 Task: Create a scrum project BellRise. Add to scrum project BellRise a team member softage.1@softage.net and assign as Project Lead. Add to scrum project BellRise a team member softage.2@softage.net
Action: Mouse moved to (225, 67)
Screenshot: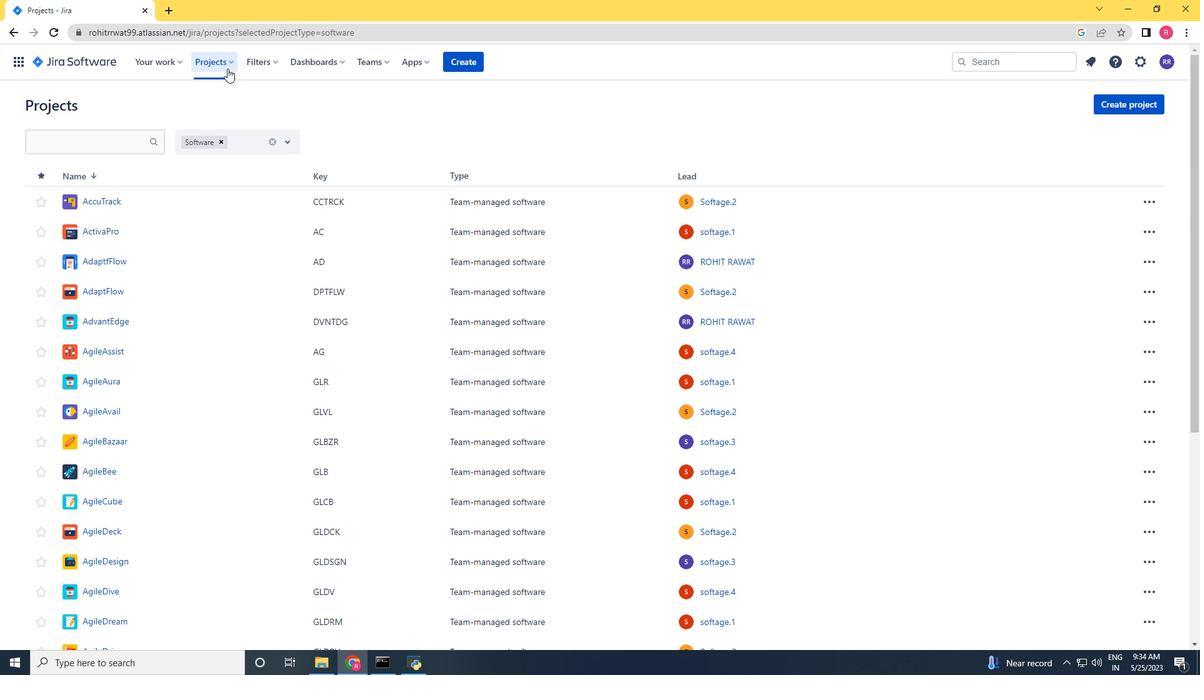 
Action: Mouse pressed left at (225, 67)
Screenshot: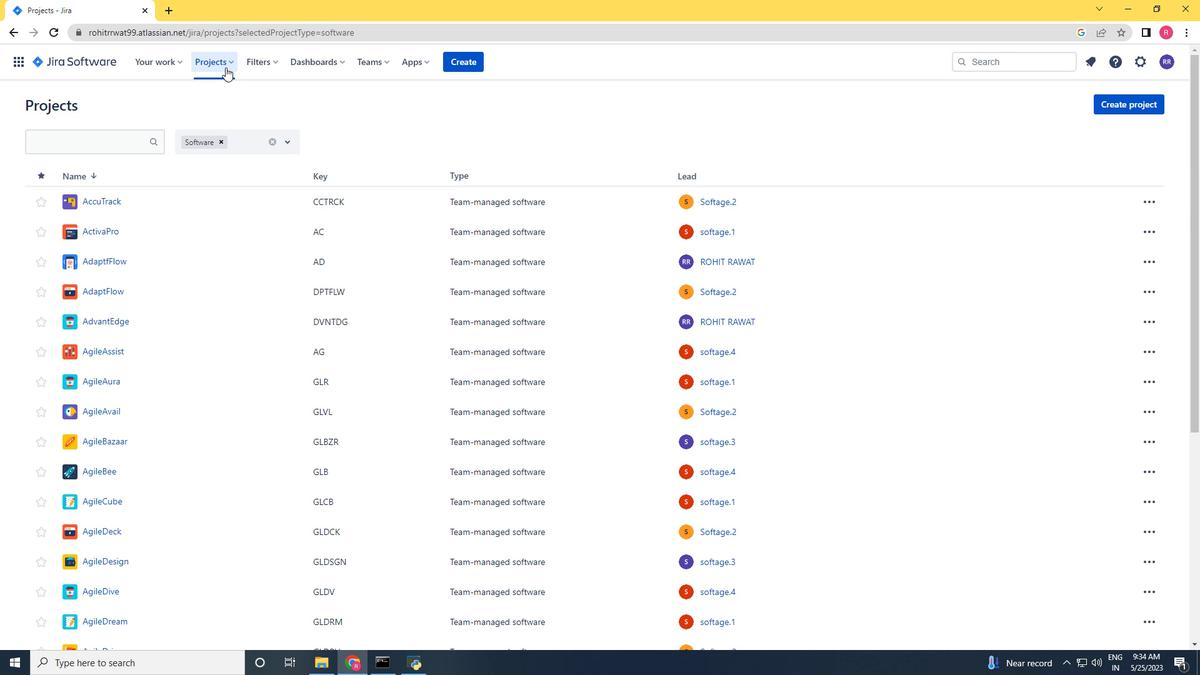 
Action: Mouse moved to (265, 326)
Screenshot: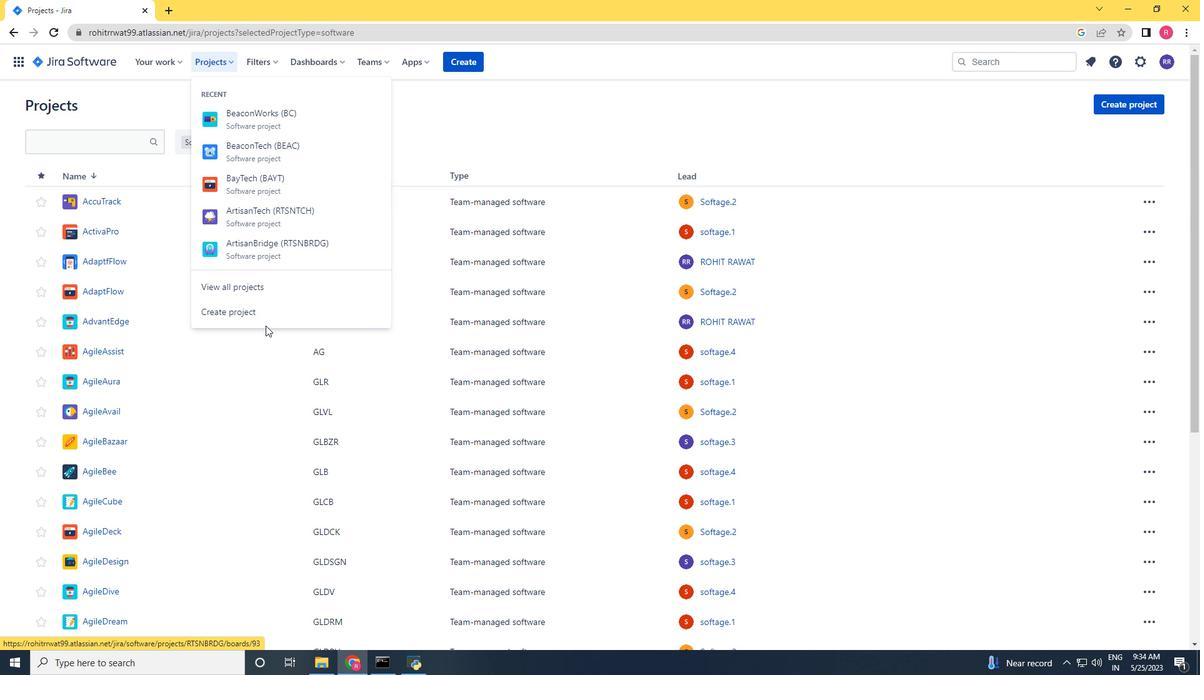 
Action: Mouse pressed left at (265, 326)
Screenshot: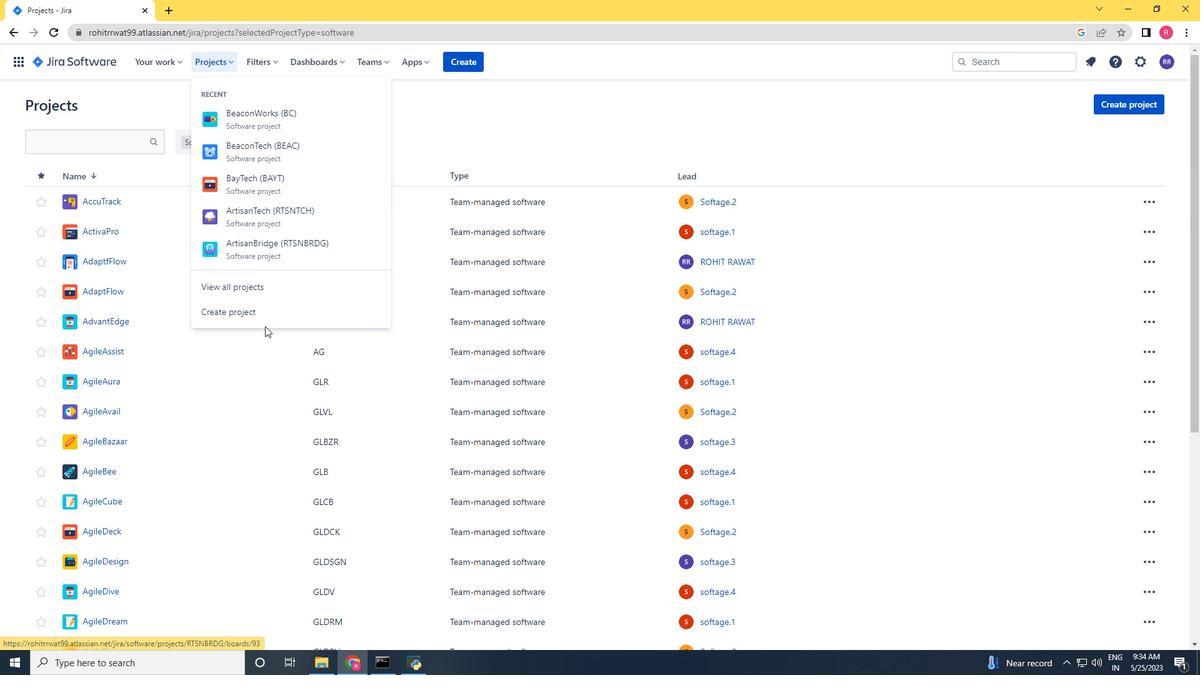 
Action: Mouse moved to (262, 317)
Screenshot: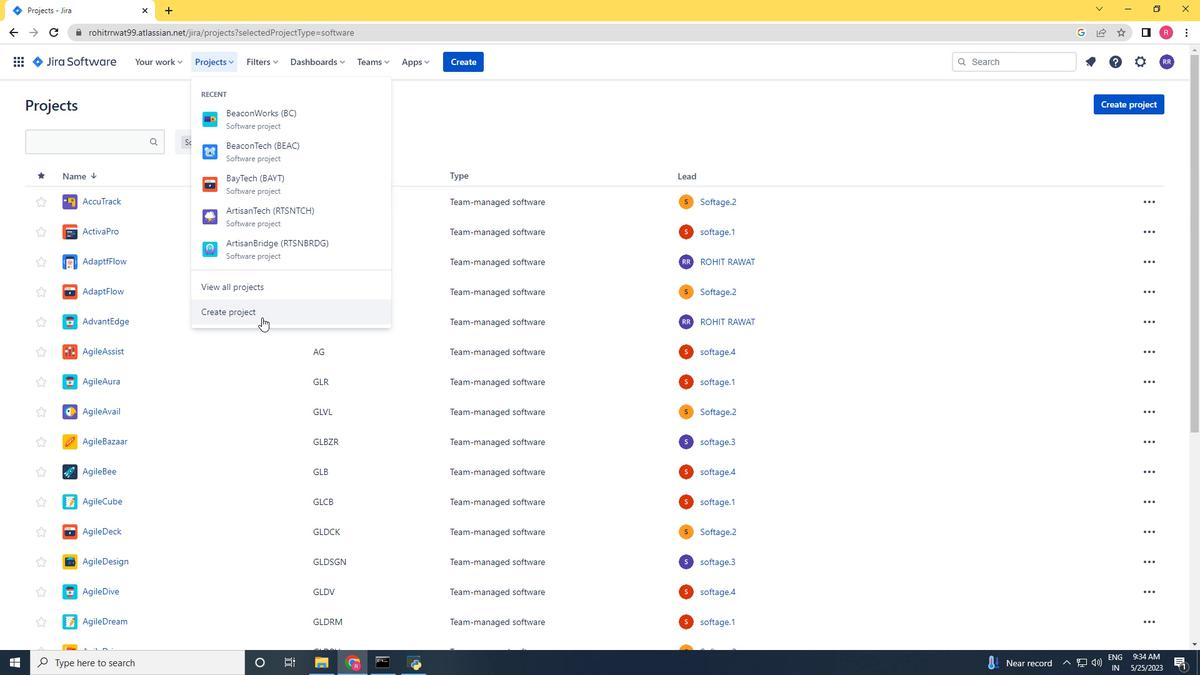 
Action: Mouse pressed left at (262, 317)
Screenshot: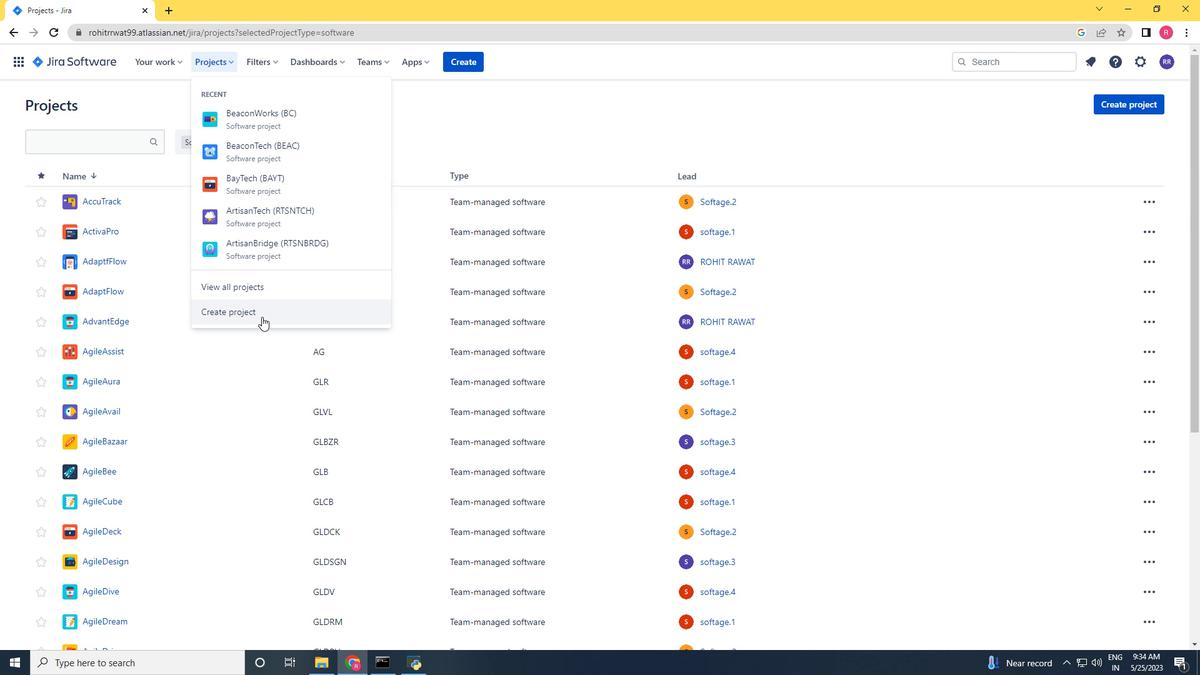 
Action: Mouse moved to (561, 332)
Screenshot: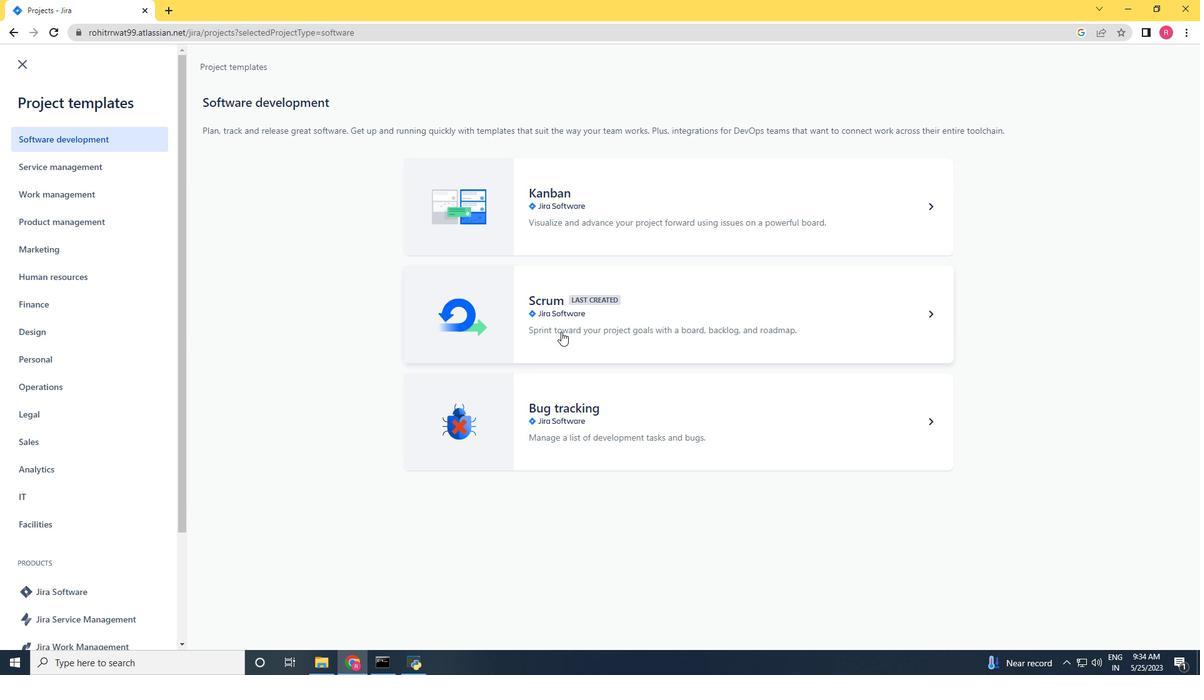 
Action: Mouse pressed left at (561, 332)
Screenshot: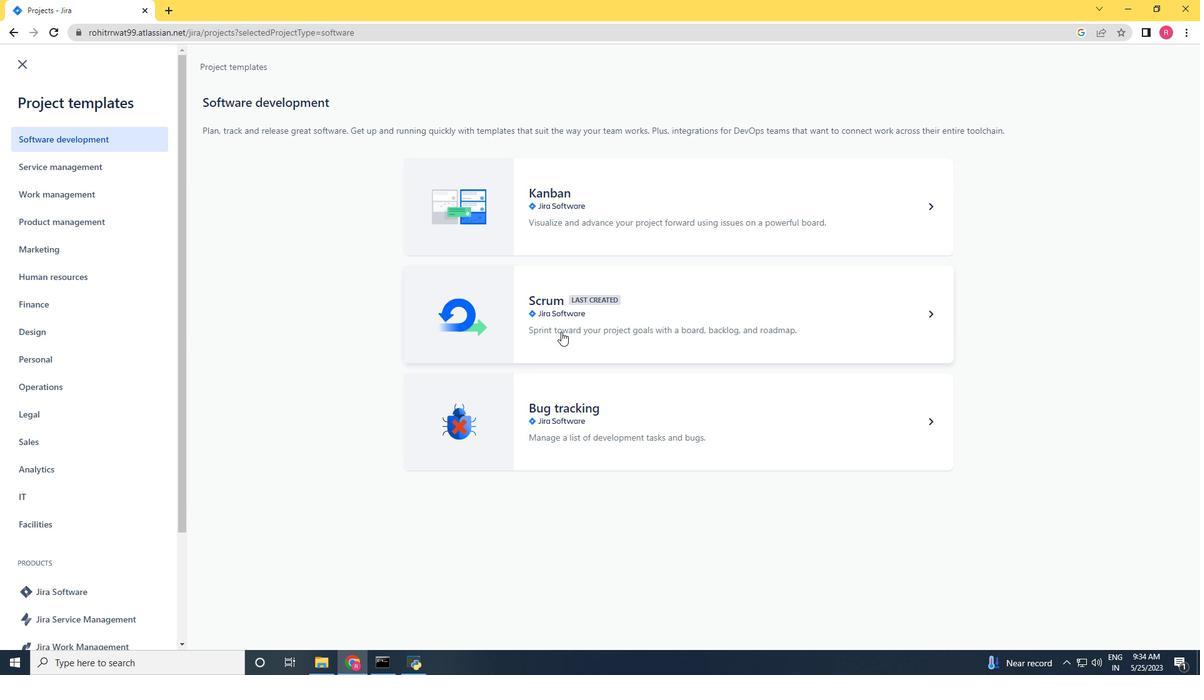 
Action: Mouse moved to (946, 622)
Screenshot: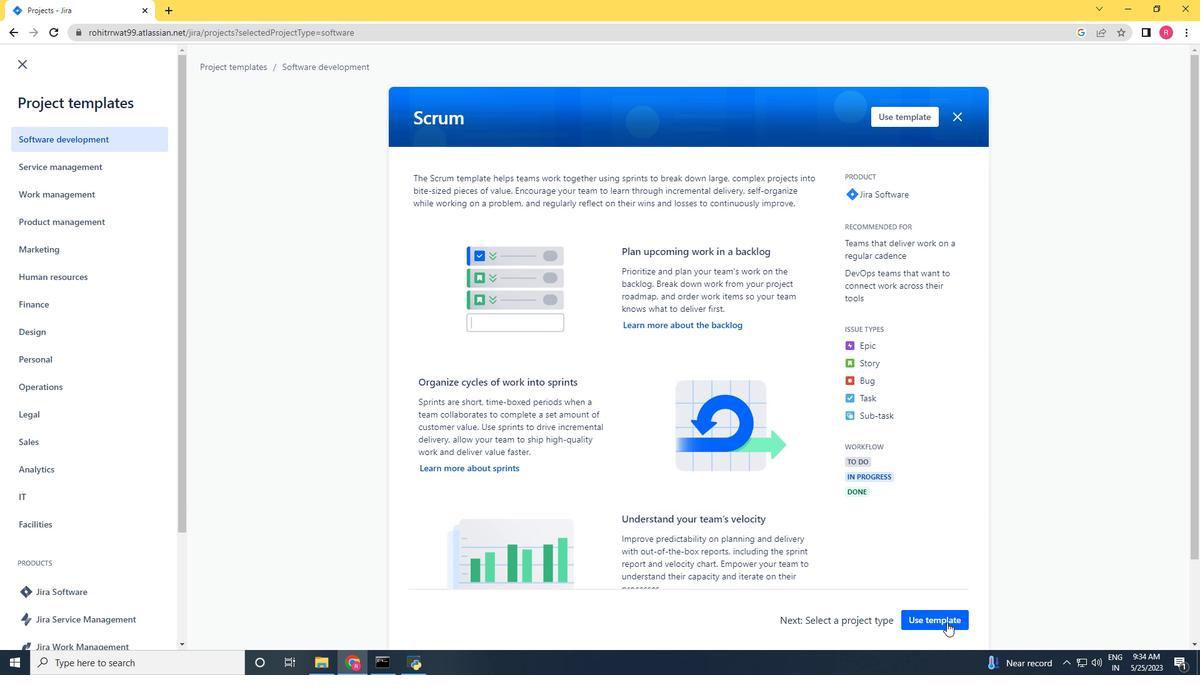 
Action: Mouse pressed left at (946, 622)
Screenshot: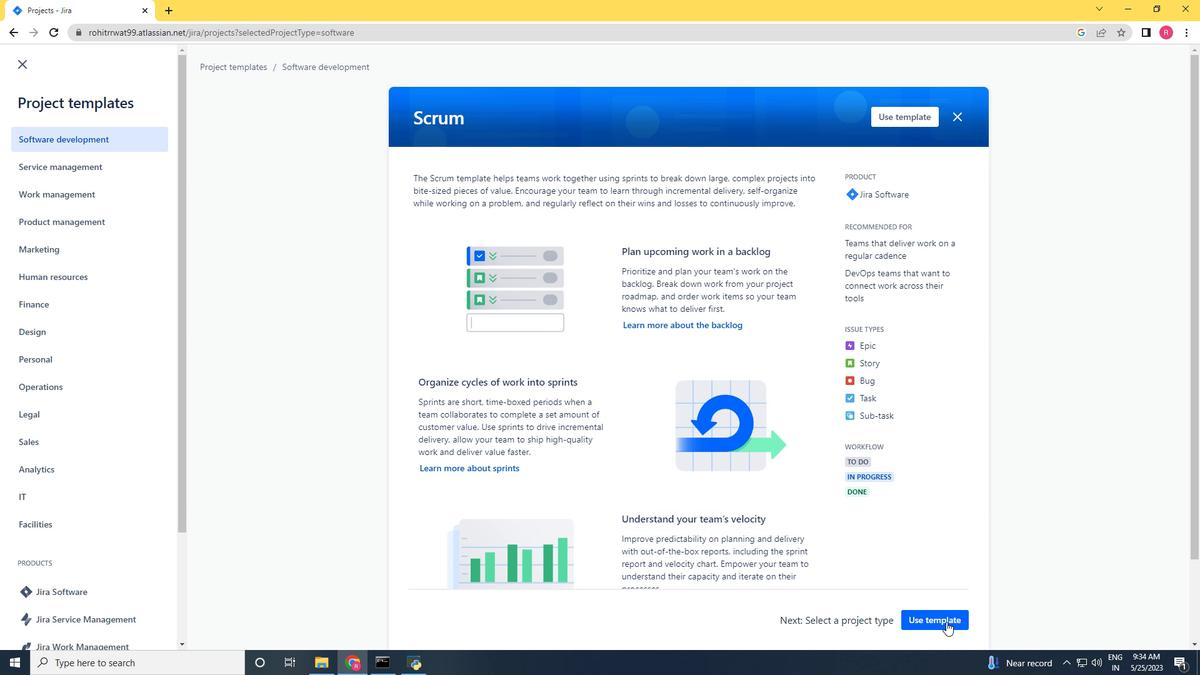 
Action: Mouse moved to (485, 617)
Screenshot: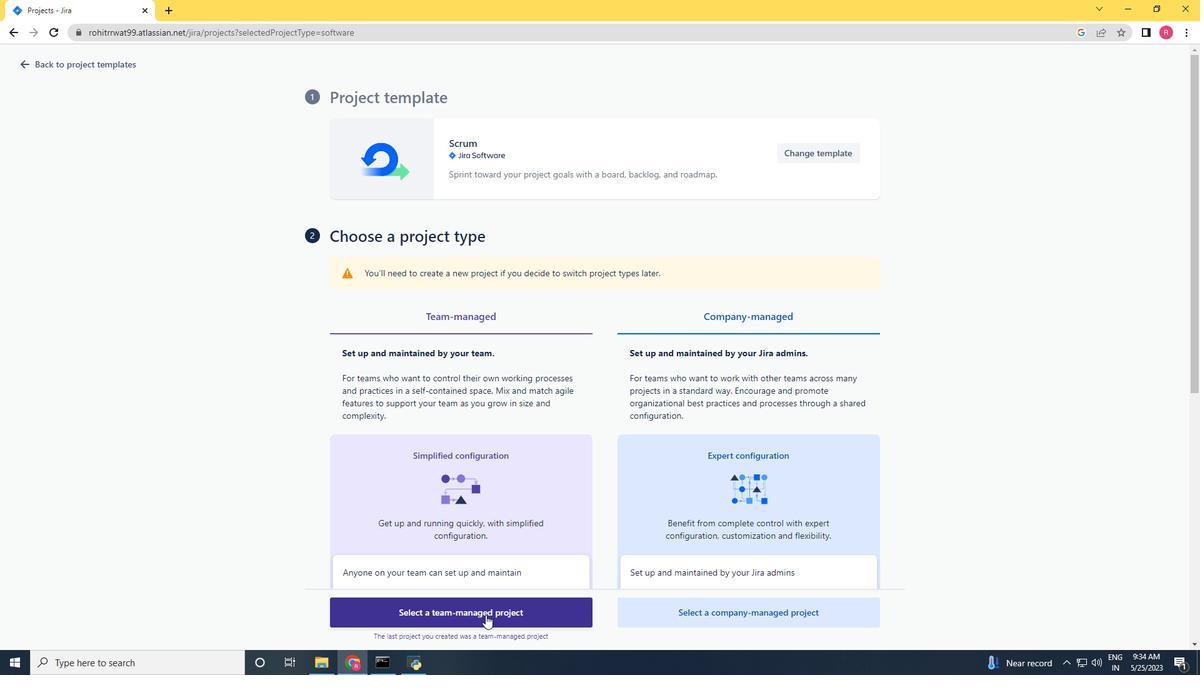 
Action: Mouse pressed left at (485, 617)
Screenshot: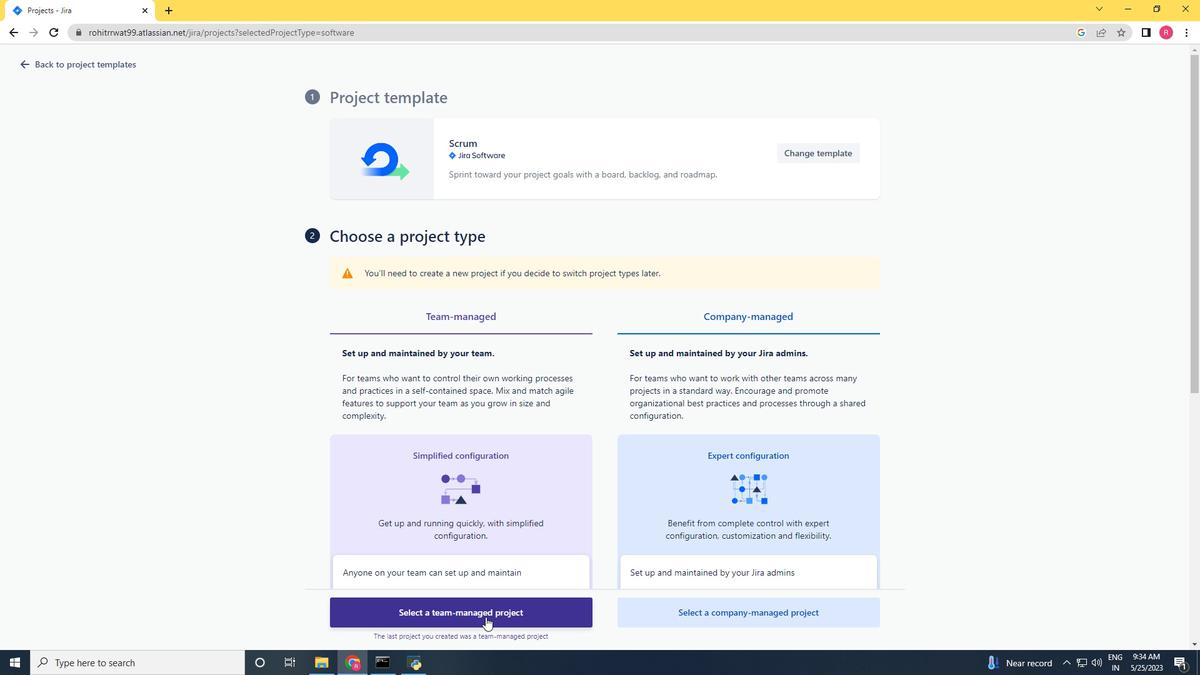 
Action: Mouse moved to (342, 320)
Screenshot: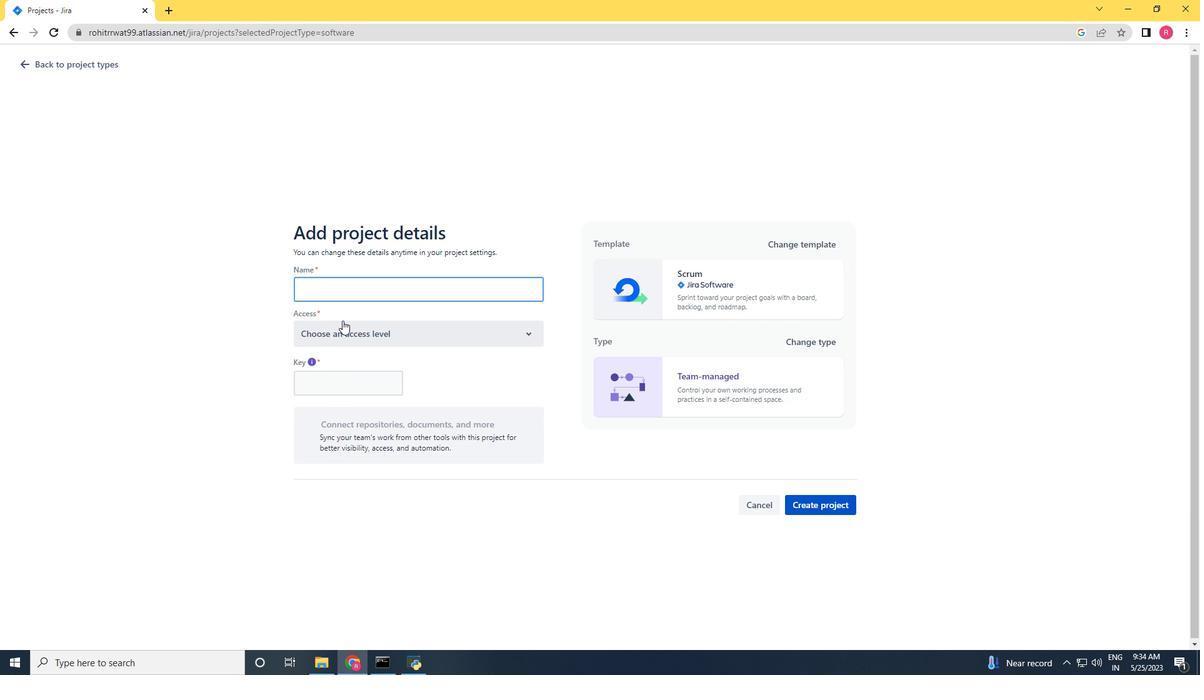 
Action: Key pressed <Key.shift>Bell<Key.shift>Rise<Key.space>
Screenshot: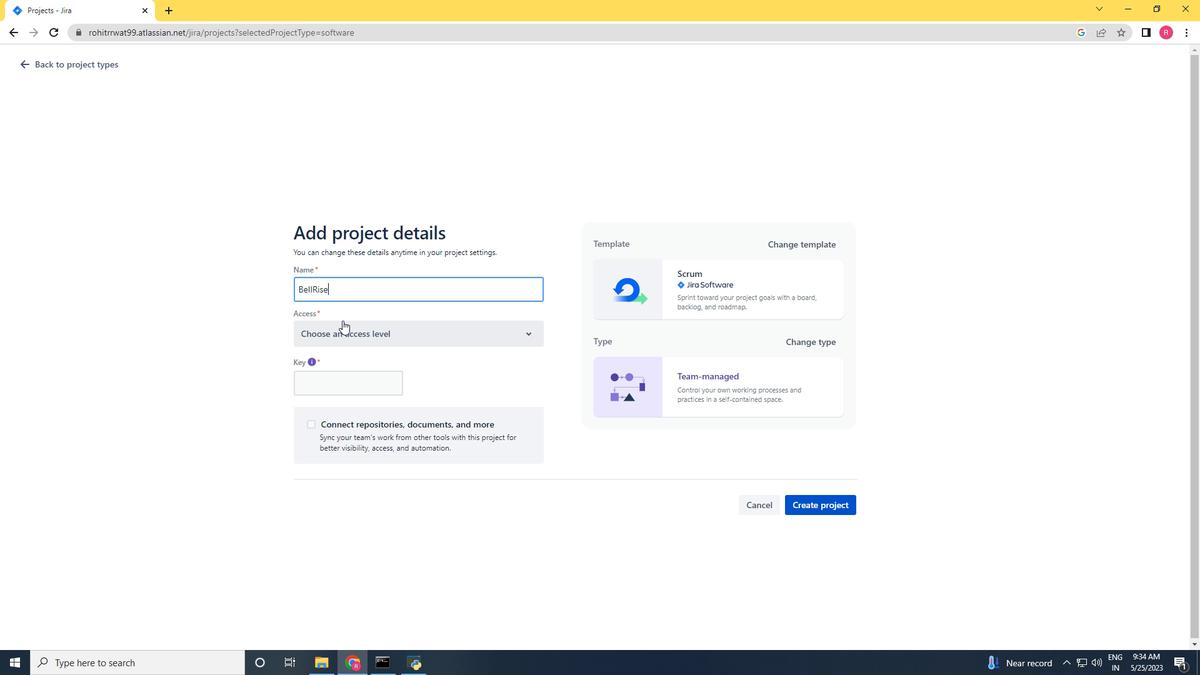 
Action: Mouse moved to (383, 327)
Screenshot: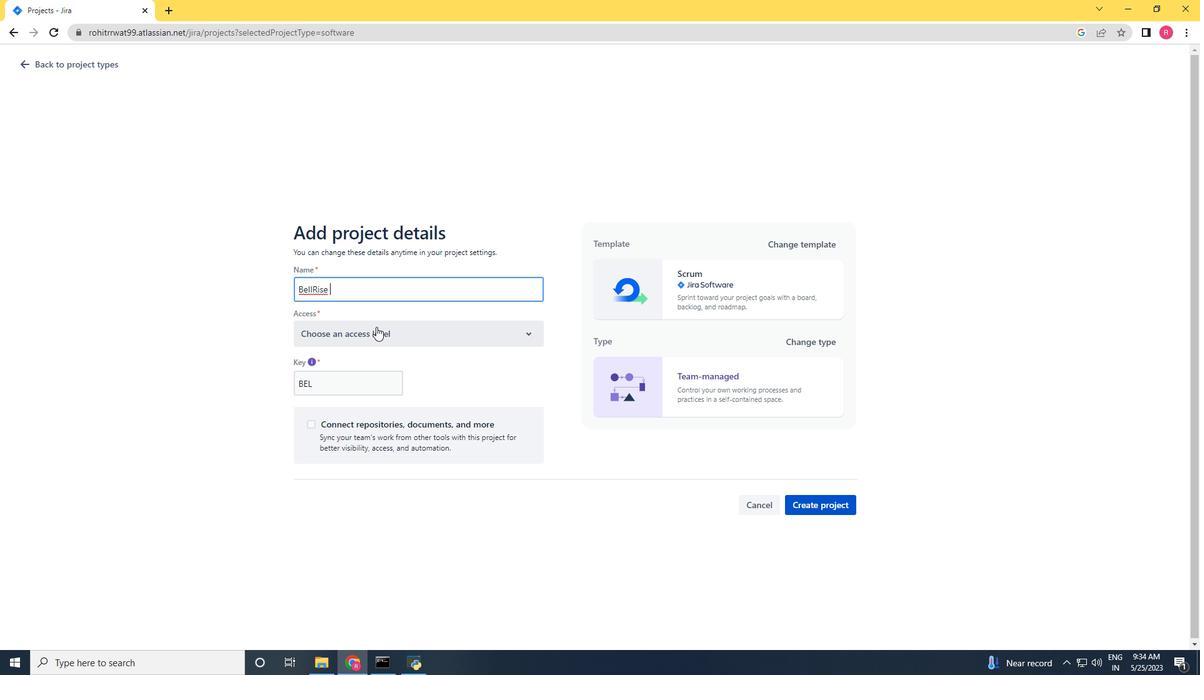 
Action: Mouse pressed left at (383, 327)
Screenshot: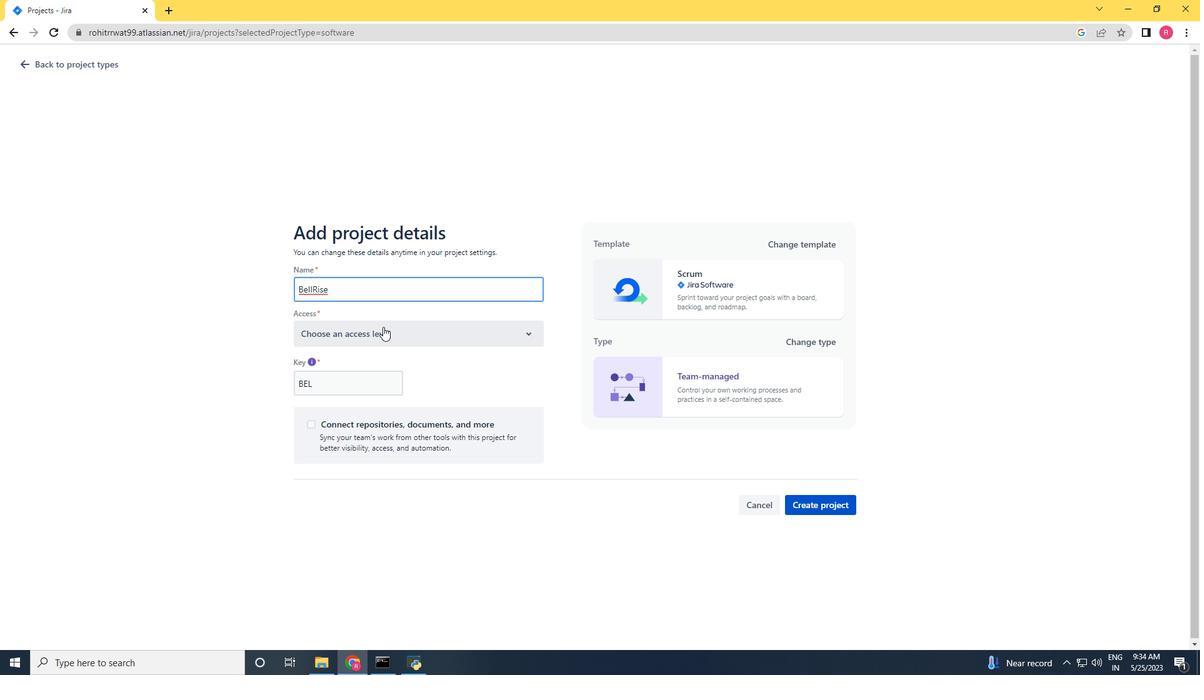 
Action: Mouse moved to (335, 370)
Screenshot: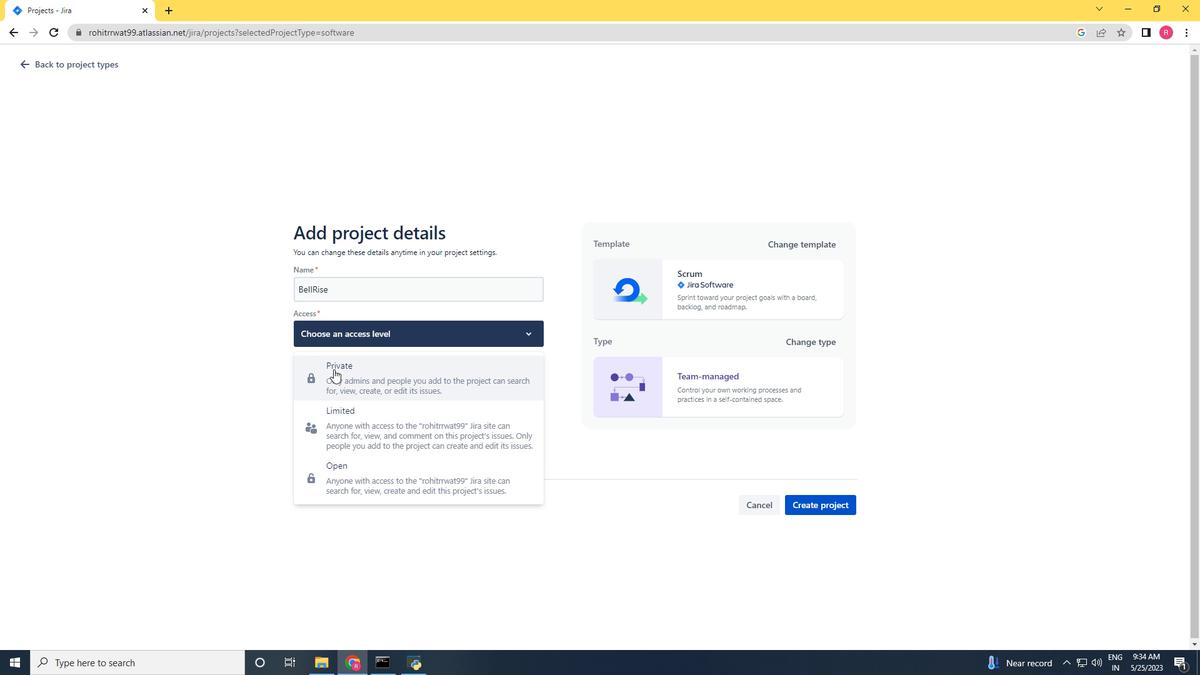 
Action: Mouse pressed left at (335, 370)
Screenshot: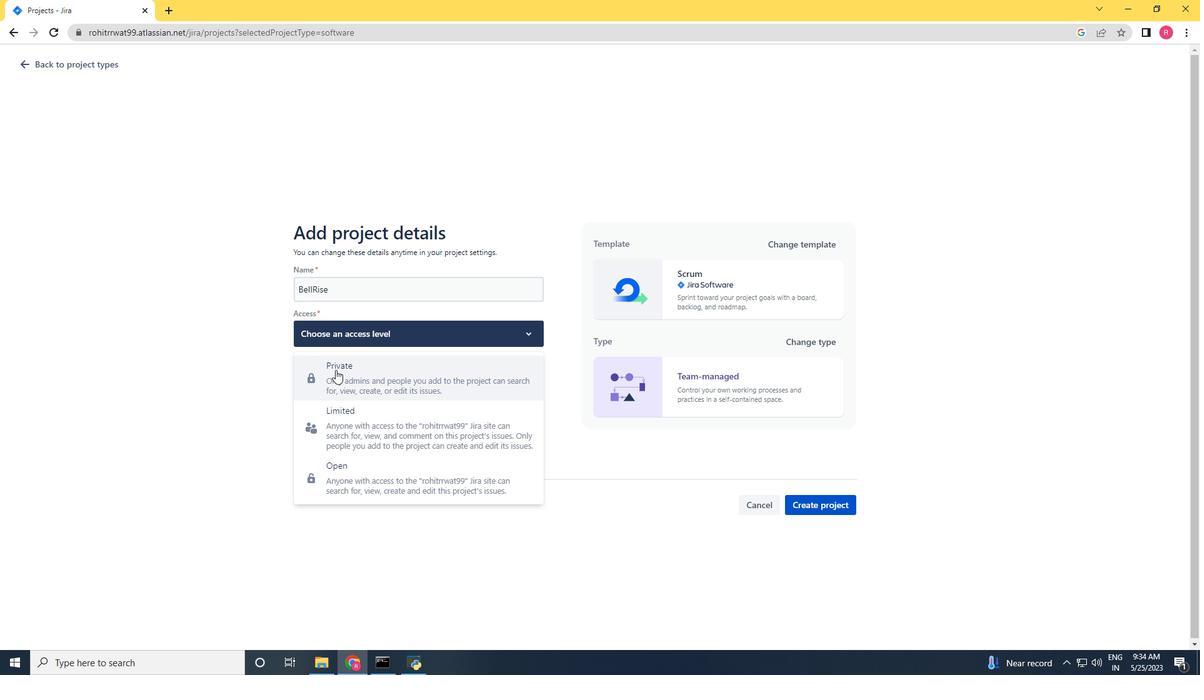 
Action: Mouse moved to (826, 510)
Screenshot: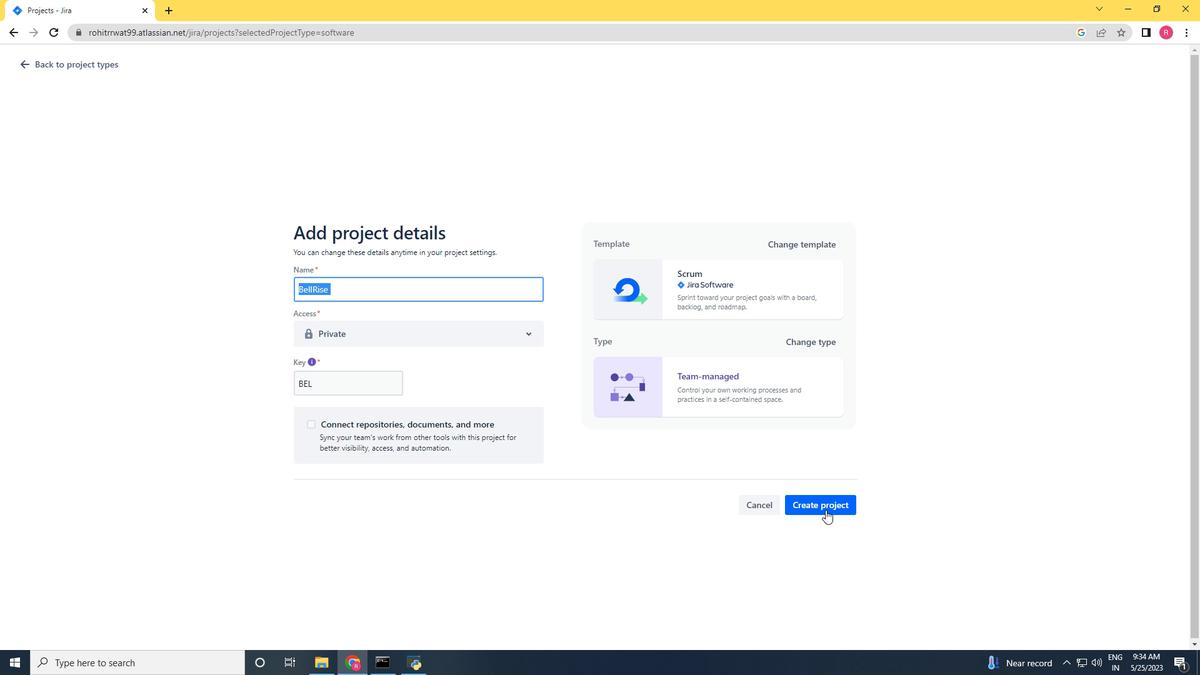 
Action: Mouse pressed left at (826, 510)
Screenshot: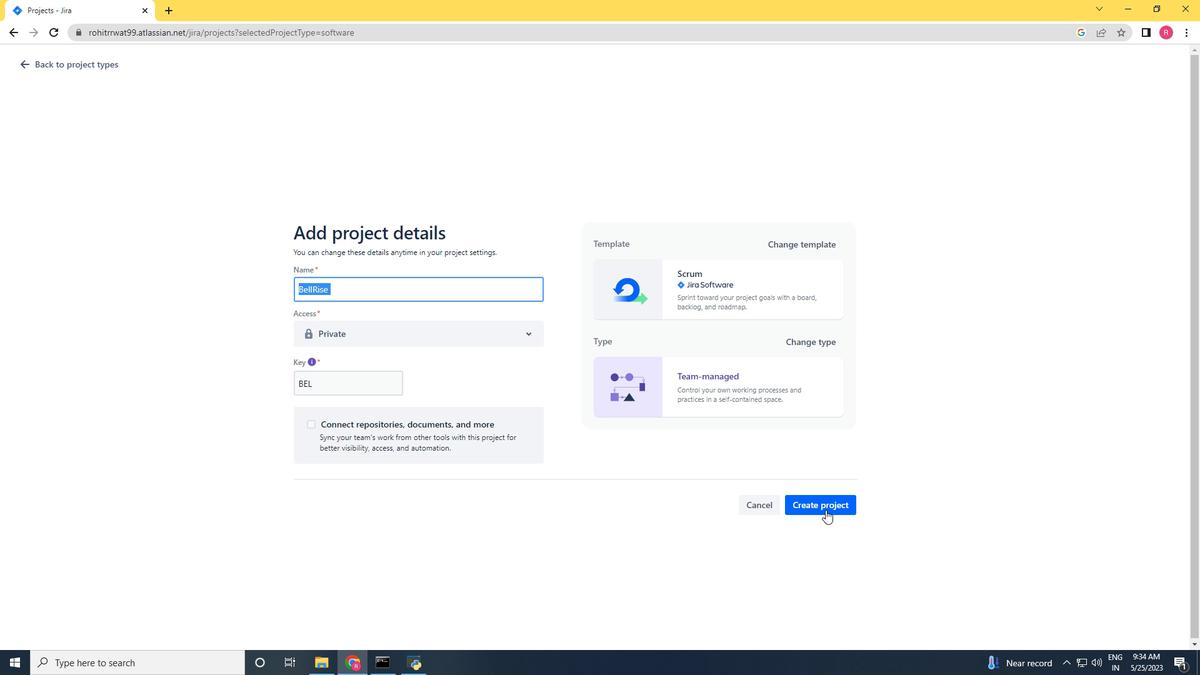 
Action: Mouse moved to (296, 168)
Screenshot: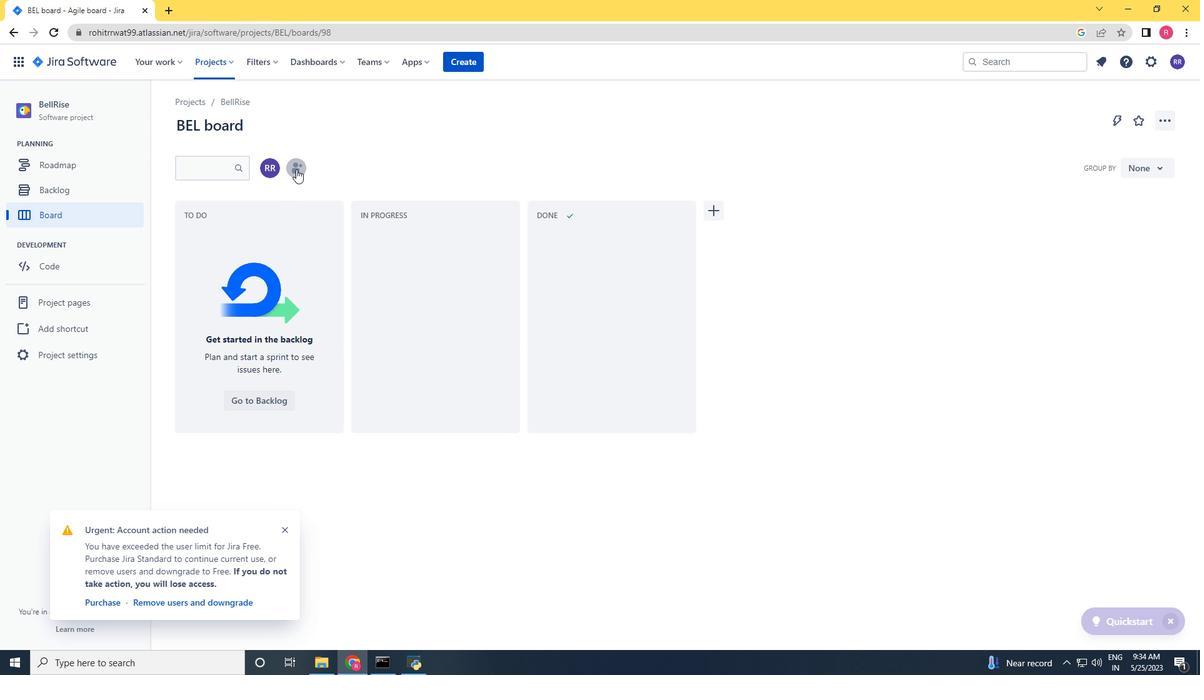 
Action: Mouse pressed left at (296, 168)
Screenshot: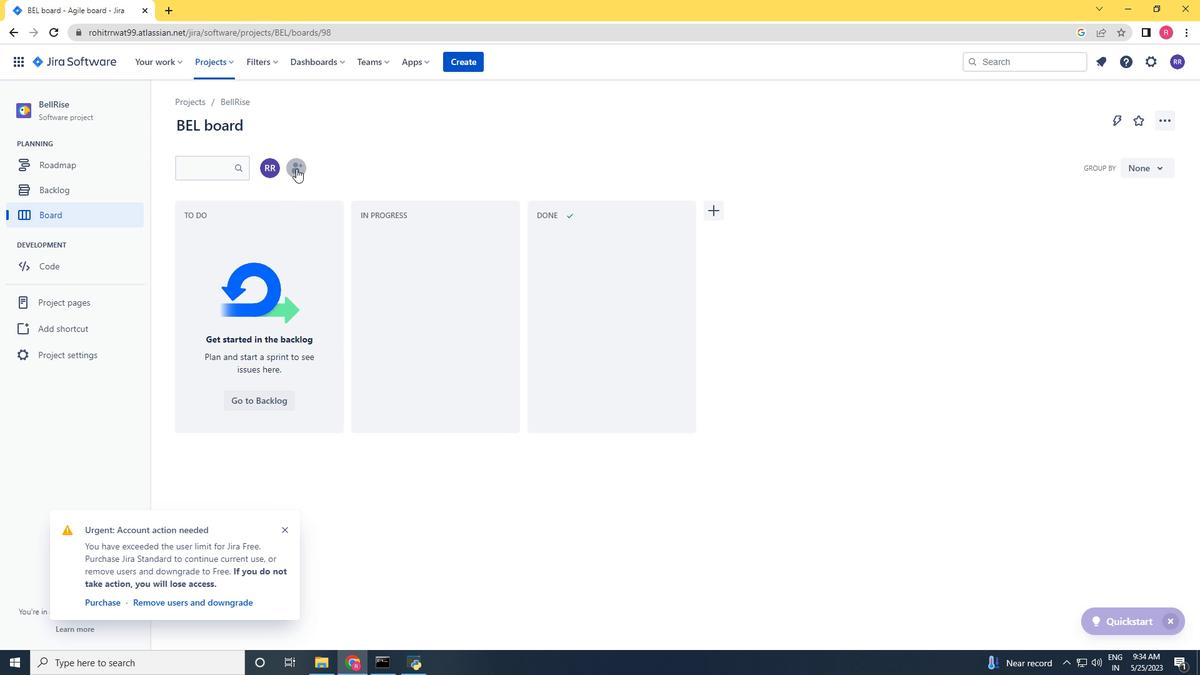 
Action: Key pressed sofatge.1<Key.shift>@softage.net
Screenshot: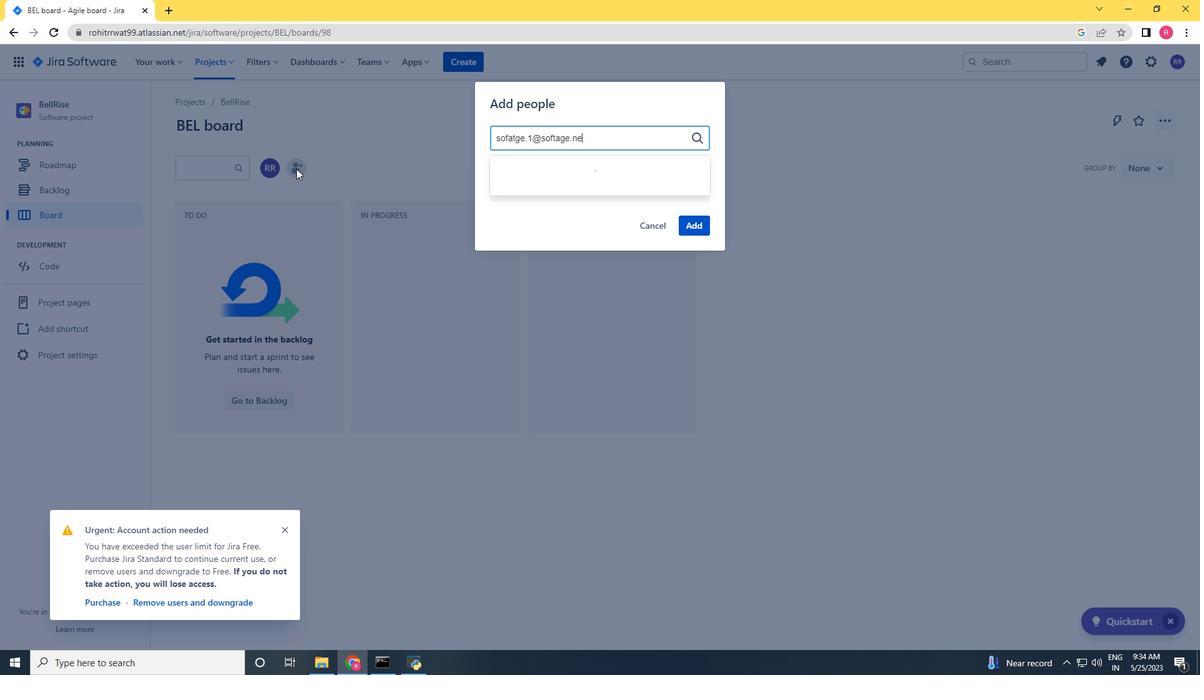 
Action: Mouse moved to (515, 138)
Screenshot: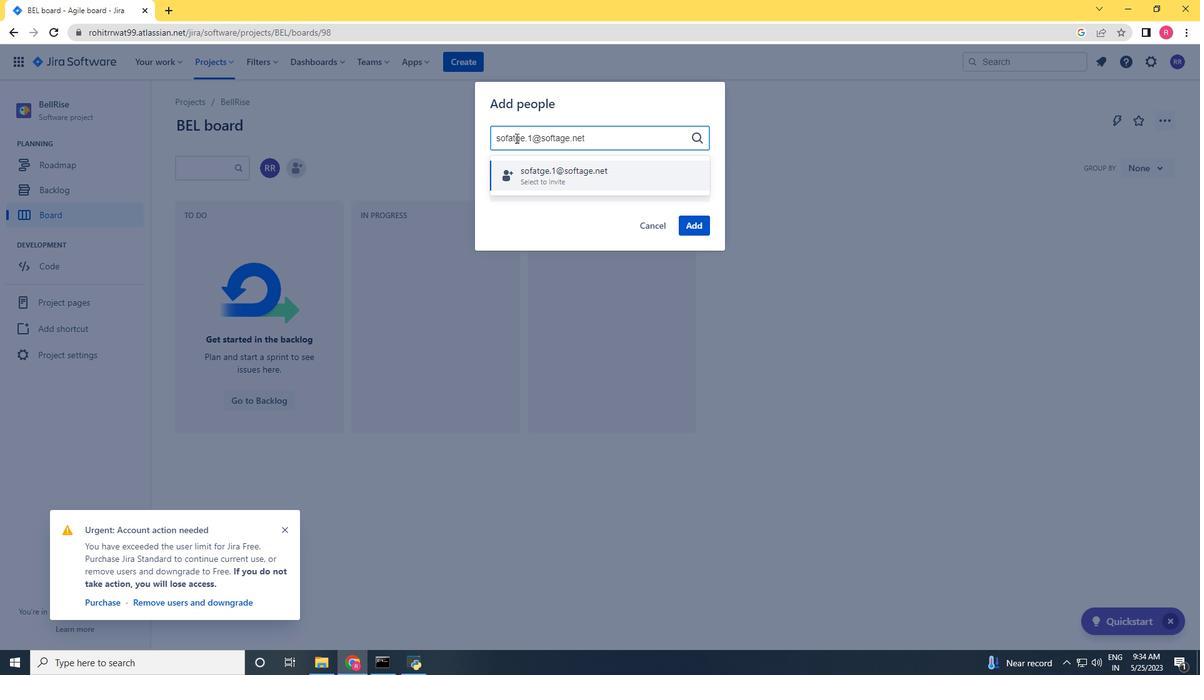
Action: Mouse pressed left at (515, 138)
Screenshot: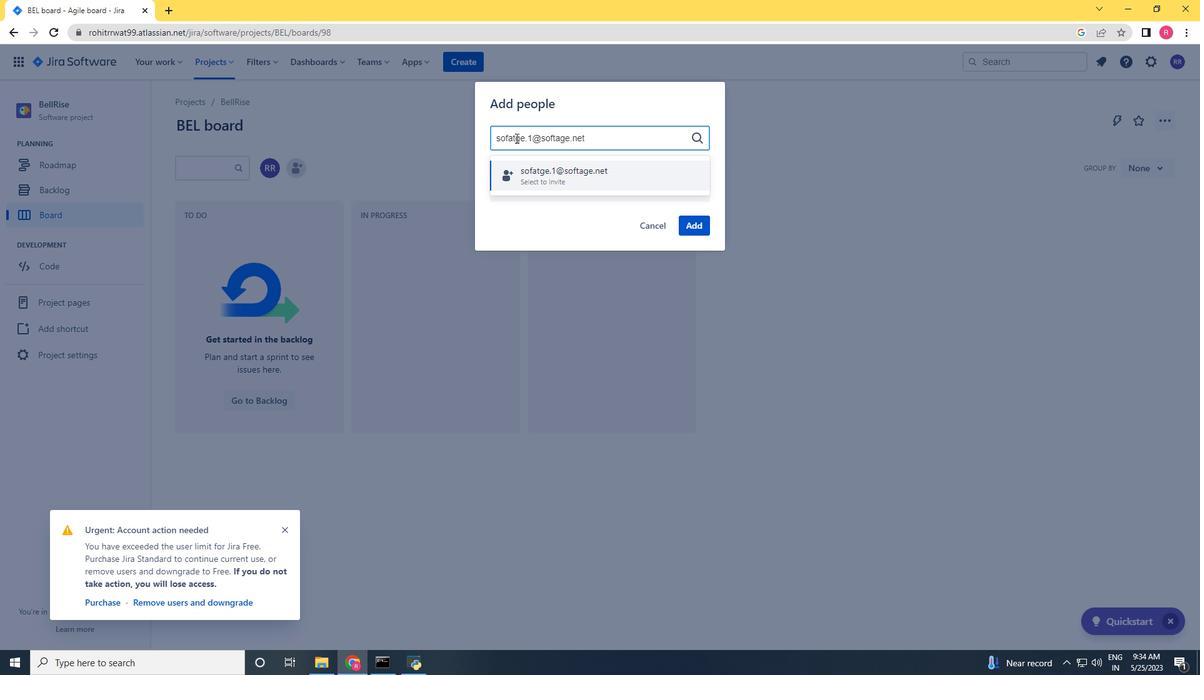 
Action: Key pressed <Key.backspace><Key.backspace>ta
Screenshot: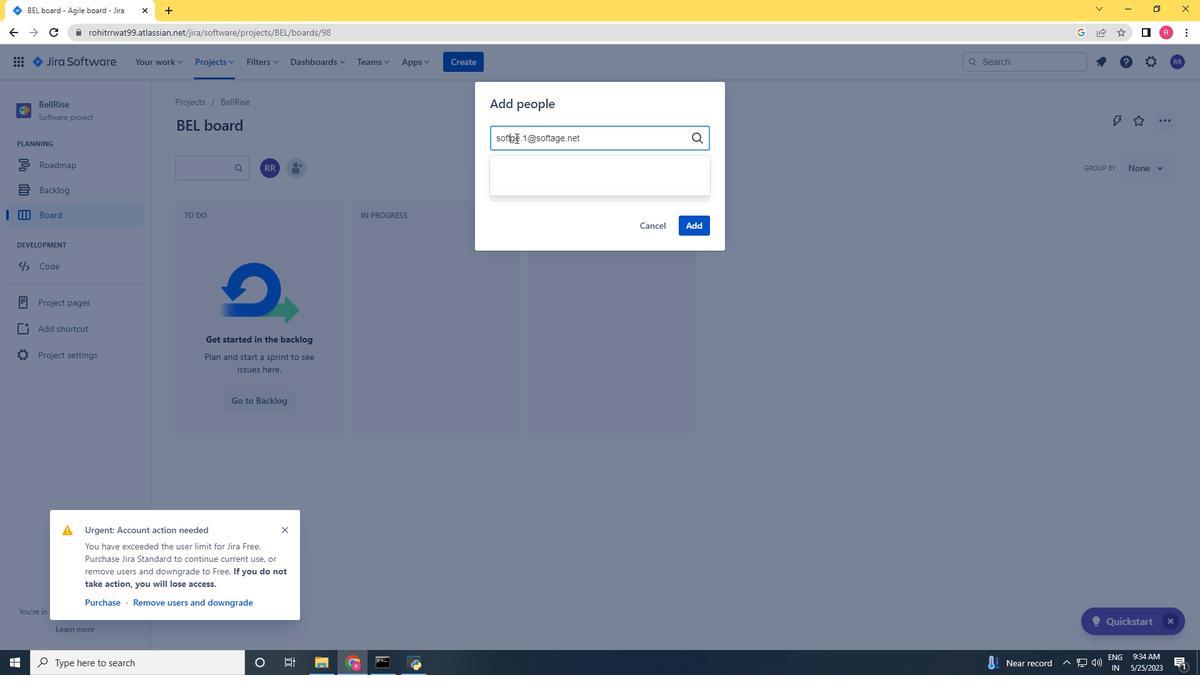 
Action: Mouse moved to (539, 168)
Screenshot: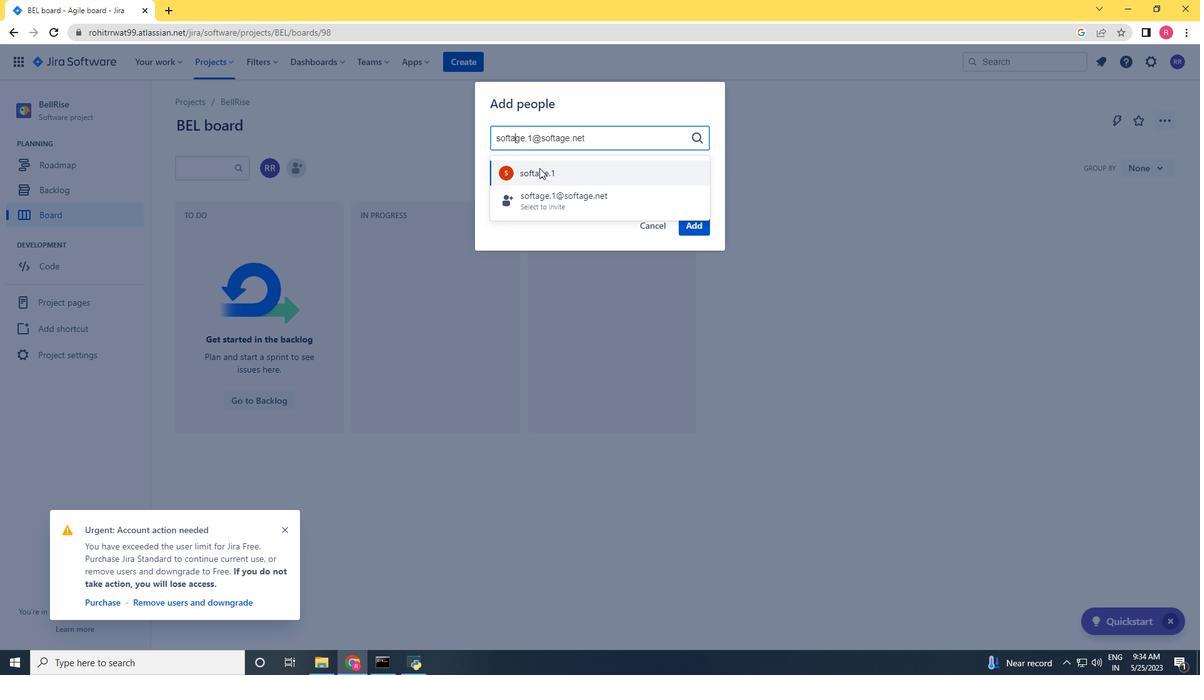 
Action: Mouse pressed left at (539, 168)
Screenshot: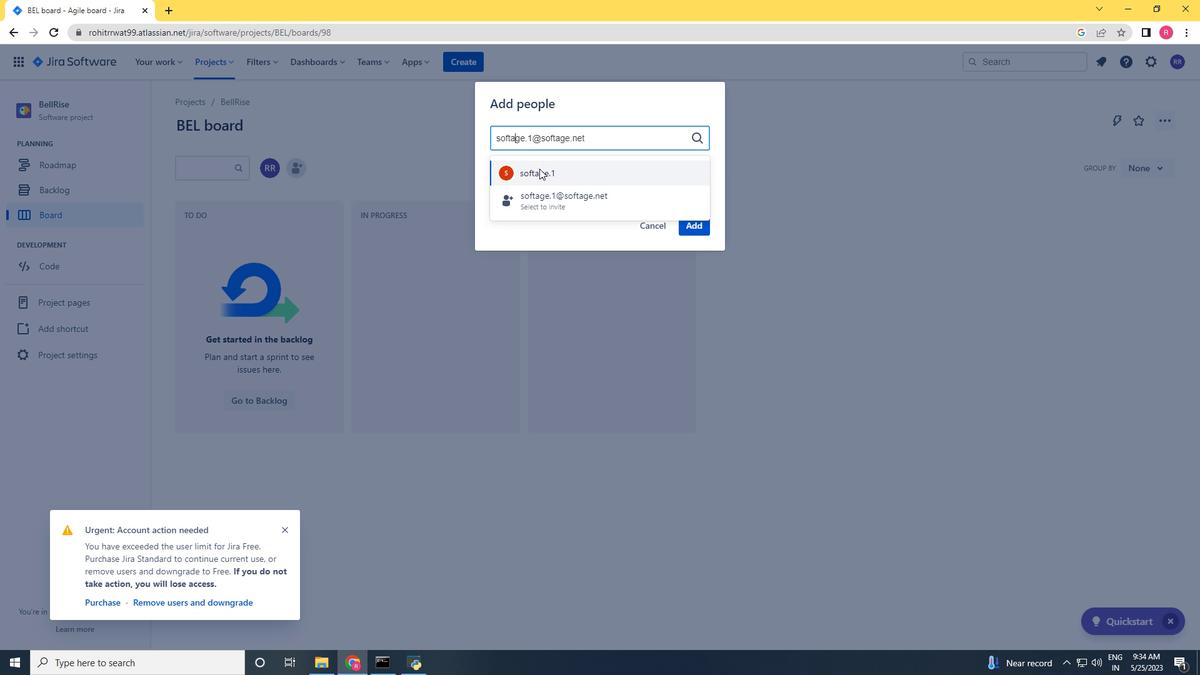 
Action: Mouse moved to (680, 222)
Screenshot: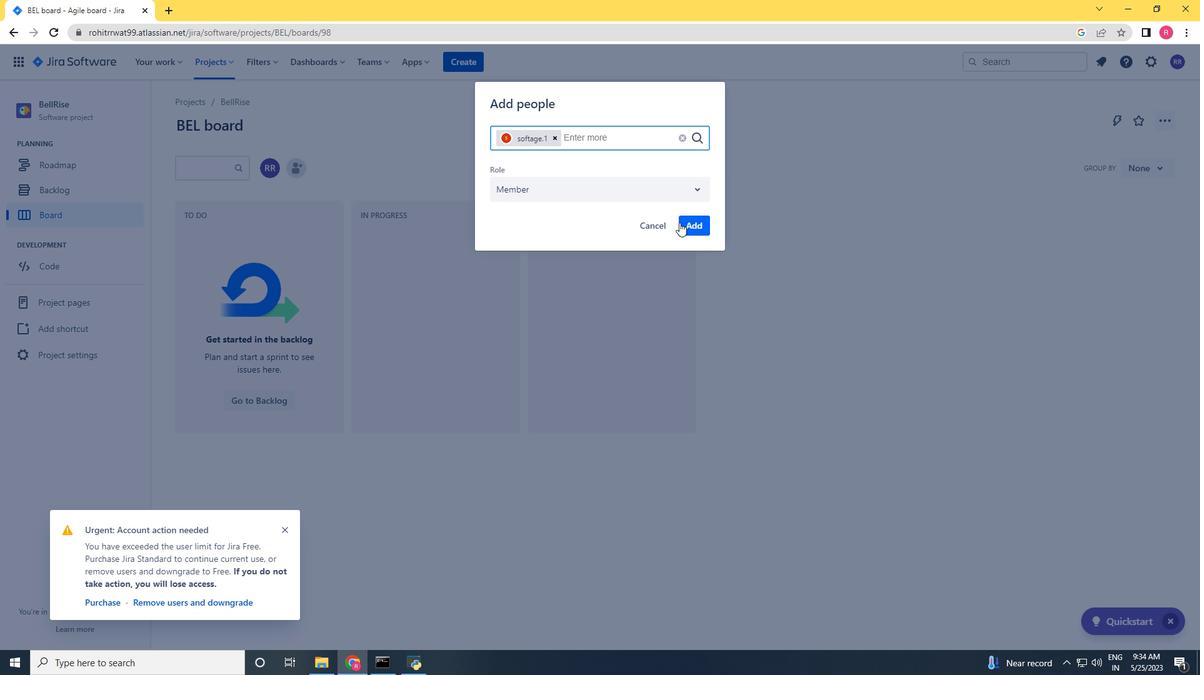
Action: Mouse pressed left at (680, 222)
Screenshot: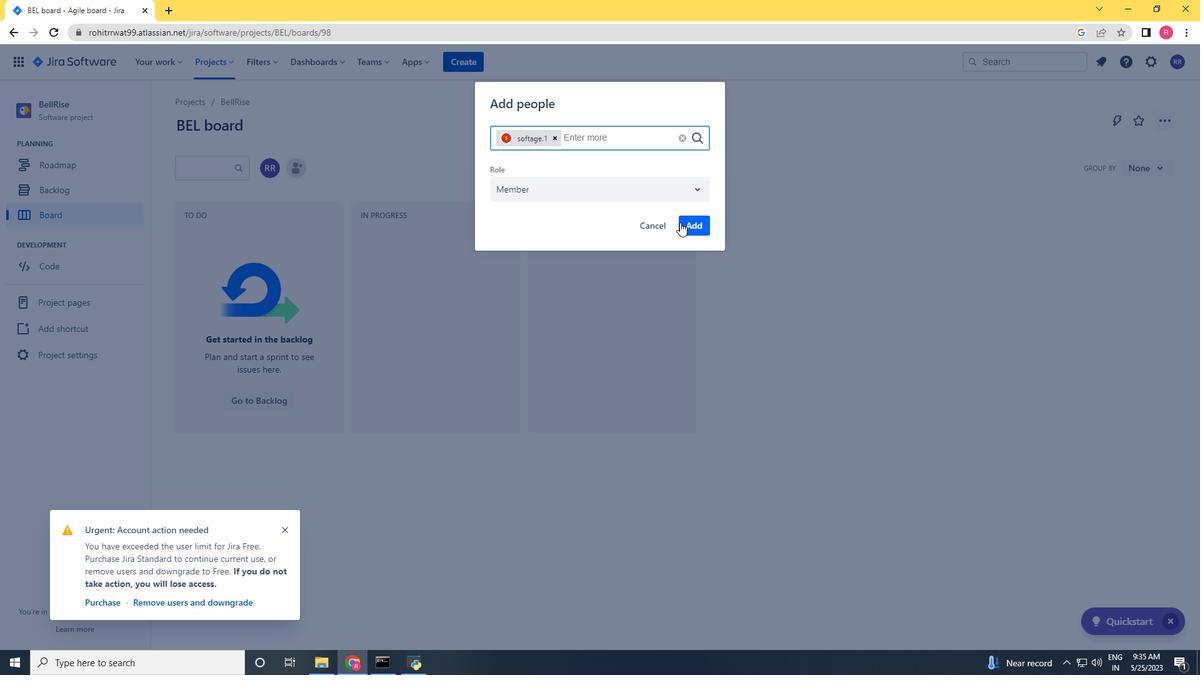 
Action: Mouse moved to (94, 350)
Screenshot: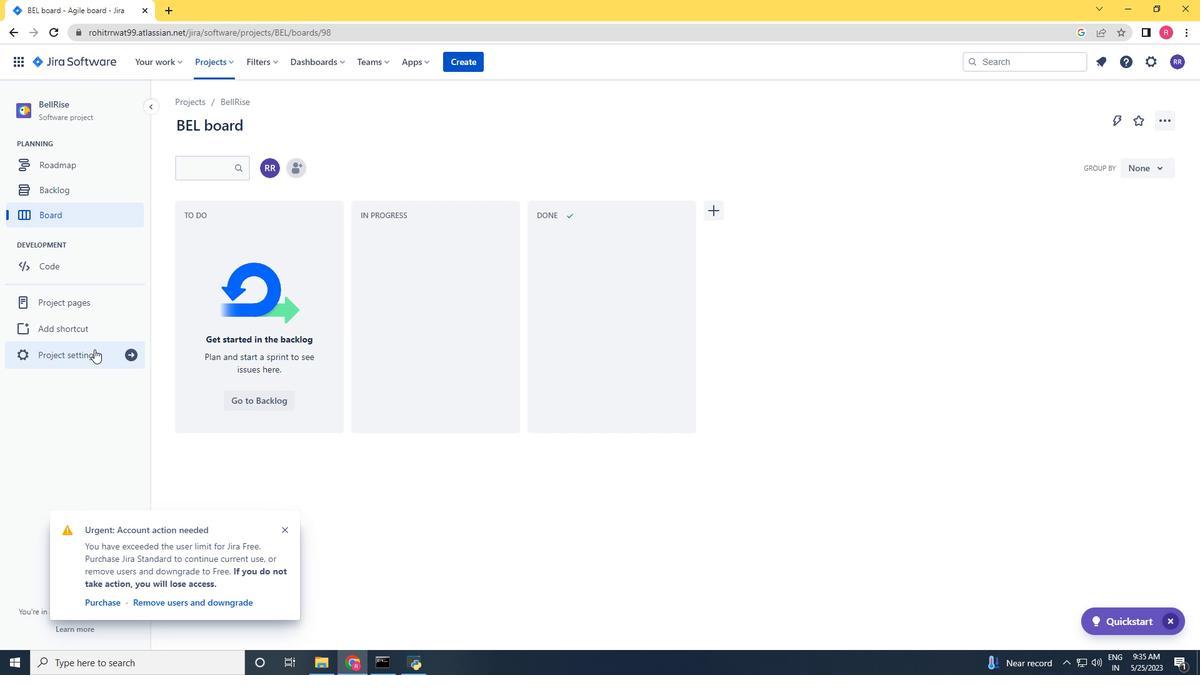 
Action: Mouse pressed left at (94, 350)
Screenshot: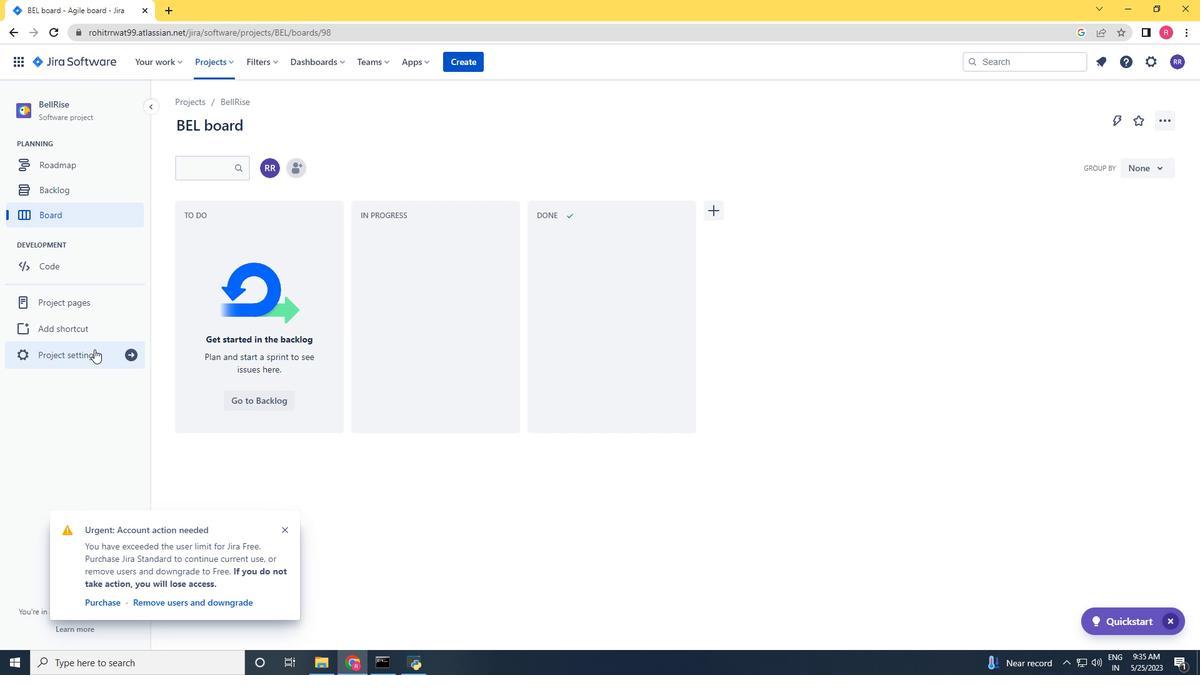 
Action: Mouse moved to (652, 449)
Screenshot: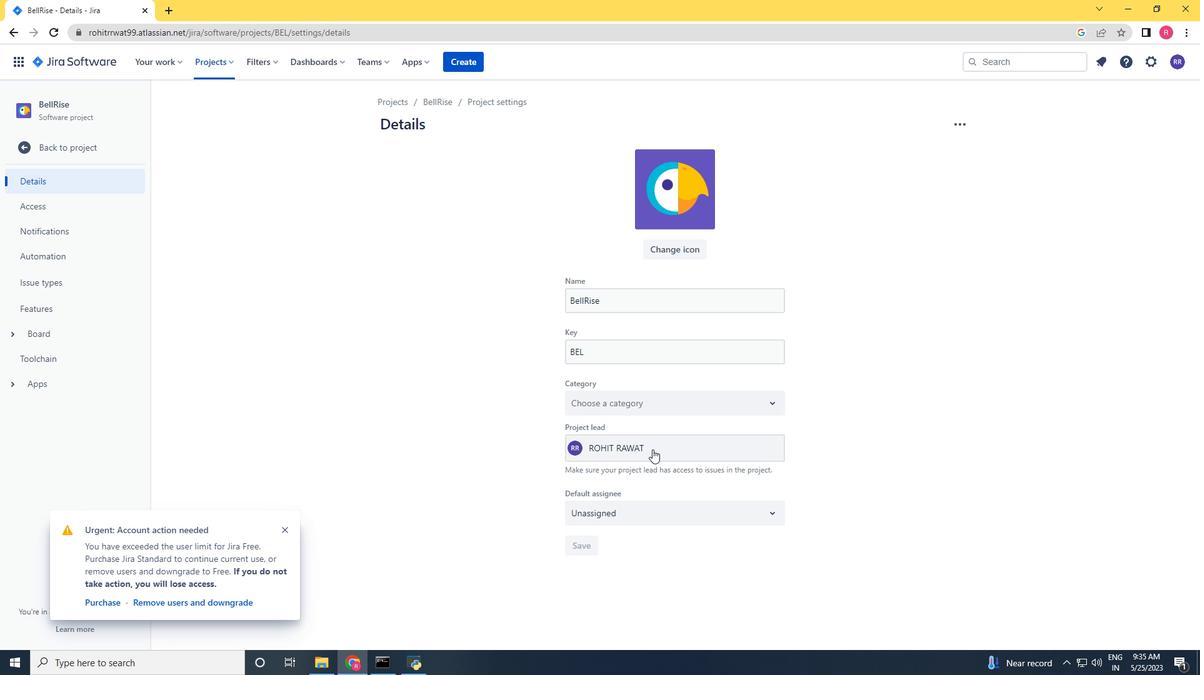 
Action: Mouse pressed left at (652, 449)
Screenshot: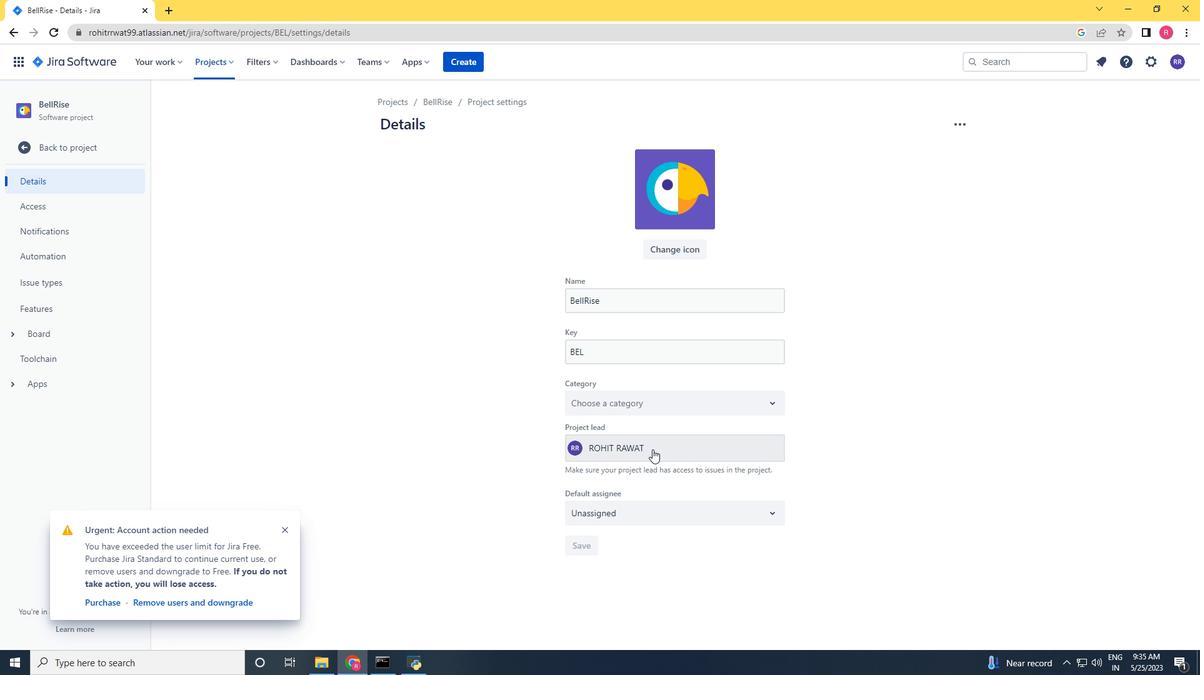 
Action: Key pressed s<Key.backspace>sofatge.1<Key.shift>@softage.net
Screenshot: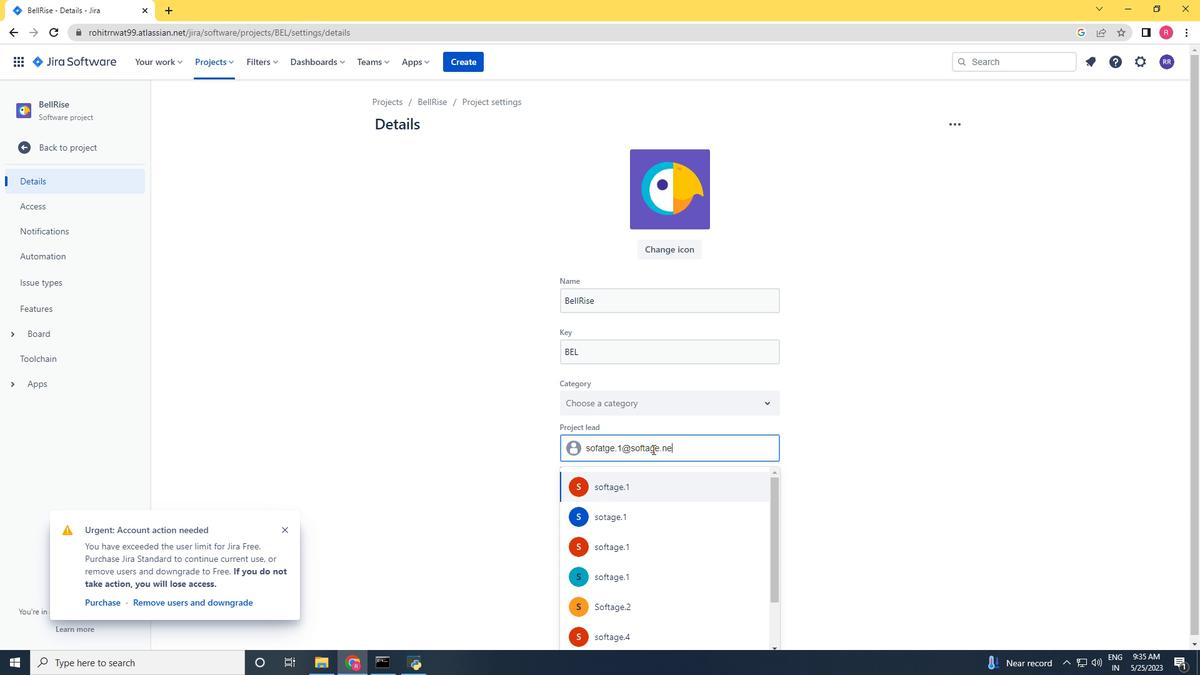 
Action: Mouse moved to (610, 448)
Screenshot: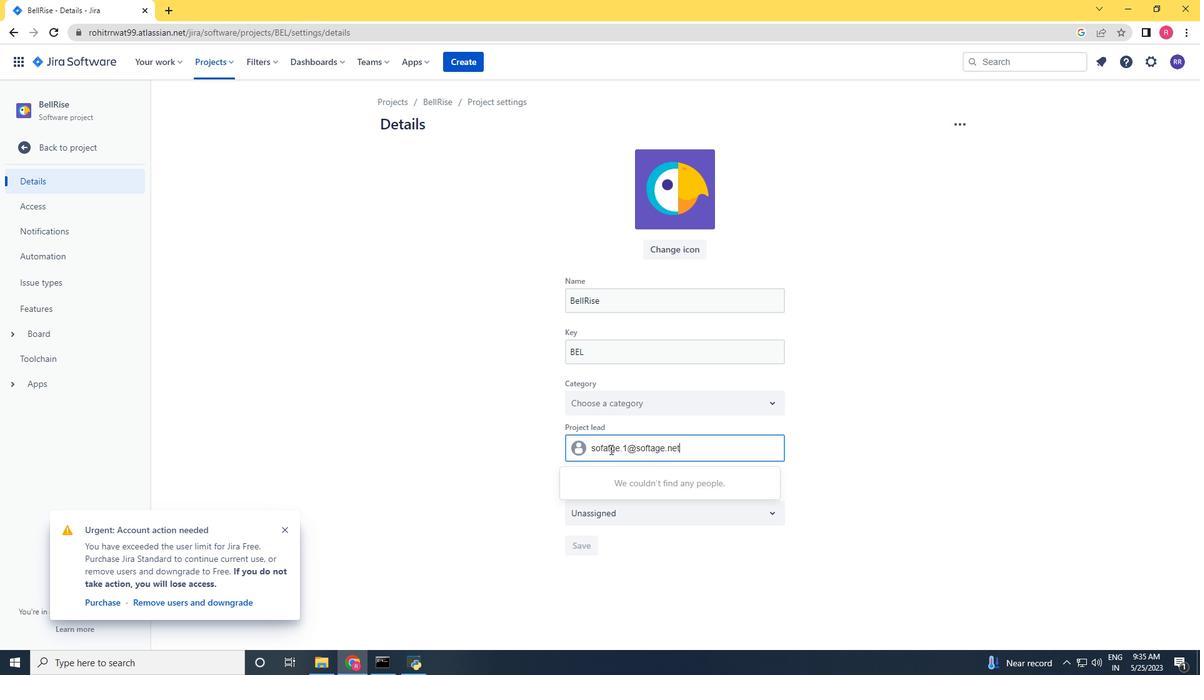 
Action: Mouse pressed left at (610, 448)
Screenshot: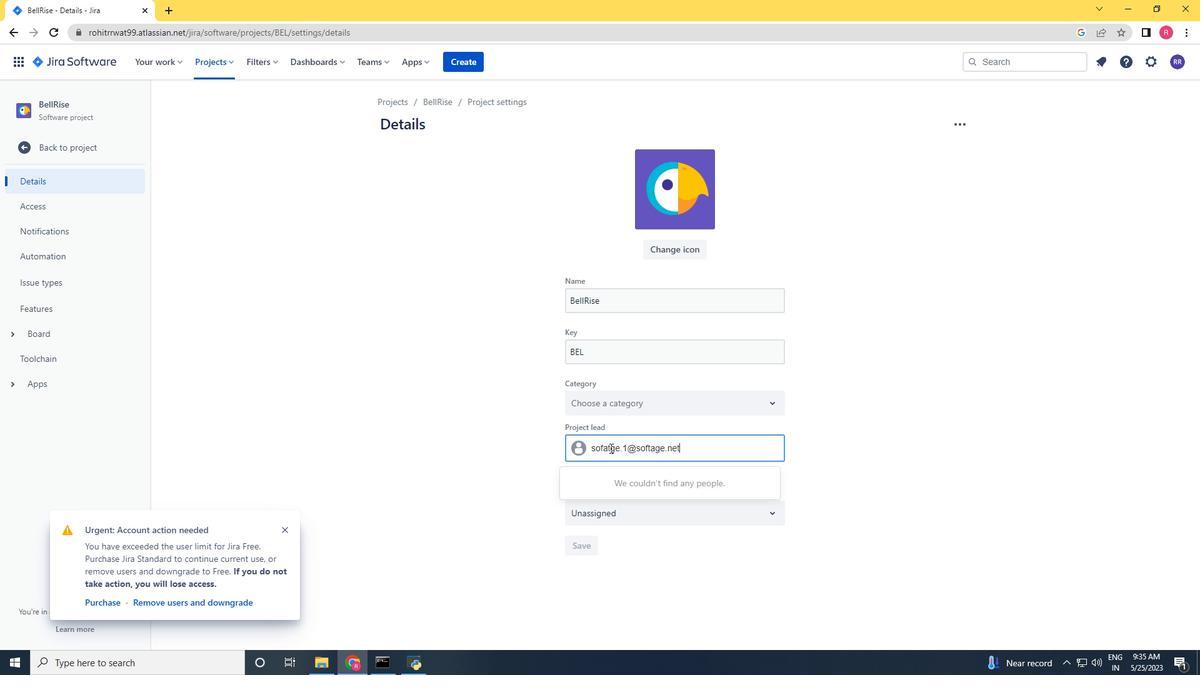 
Action: Key pressed <Key.backspace><Key.backspace>ta
Screenshot: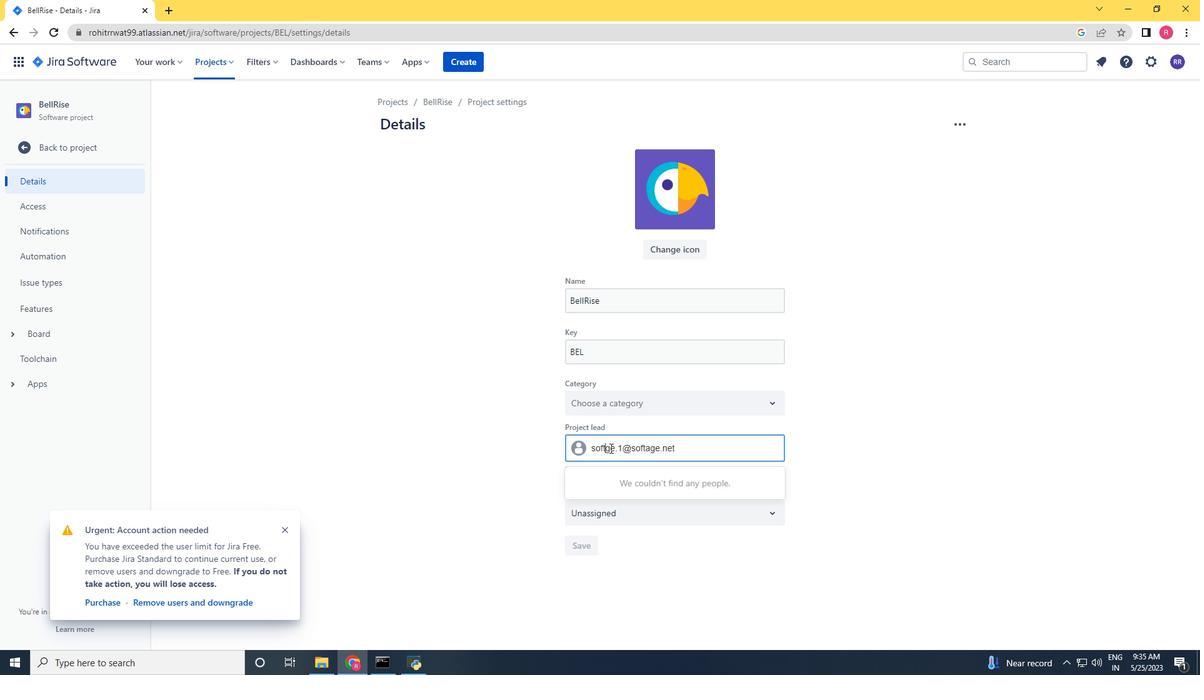 
Action: Mouse moved to (610, 475)
Screenshot: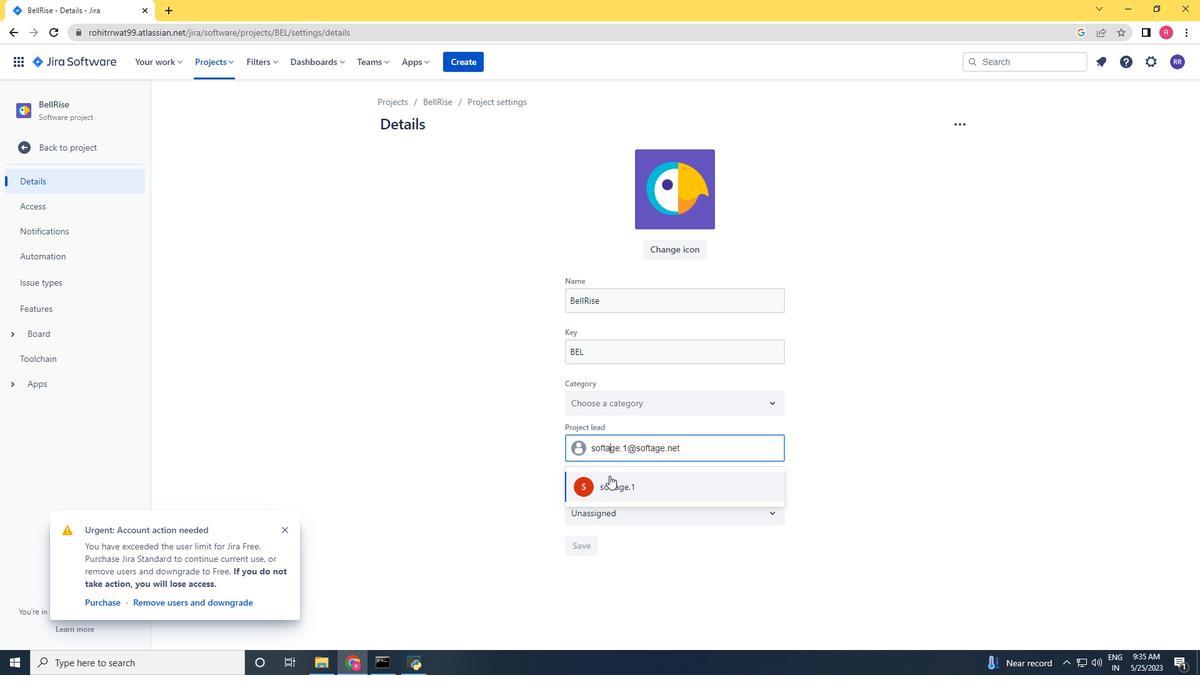 
Action: Mouse pressed left at (610, 475)
Screenshot: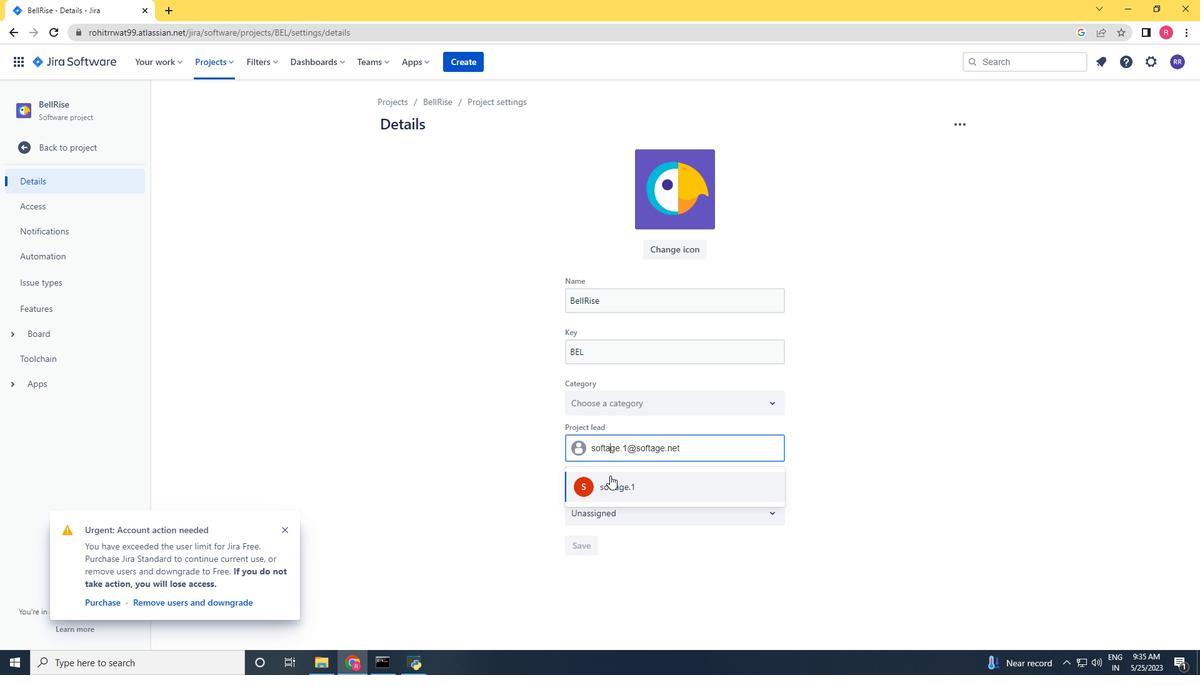 
Action: Mouse moved to (604, 509)
Screenshot: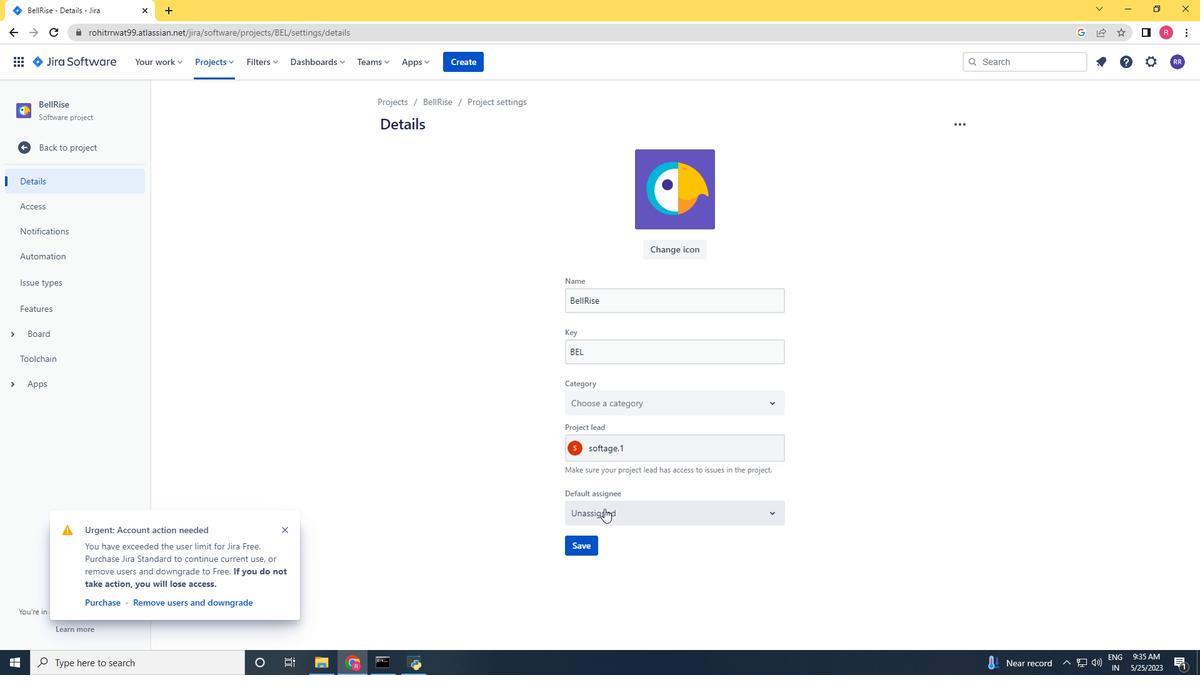 
Action: Mouse pressed left at (604, 509)
Screenshot: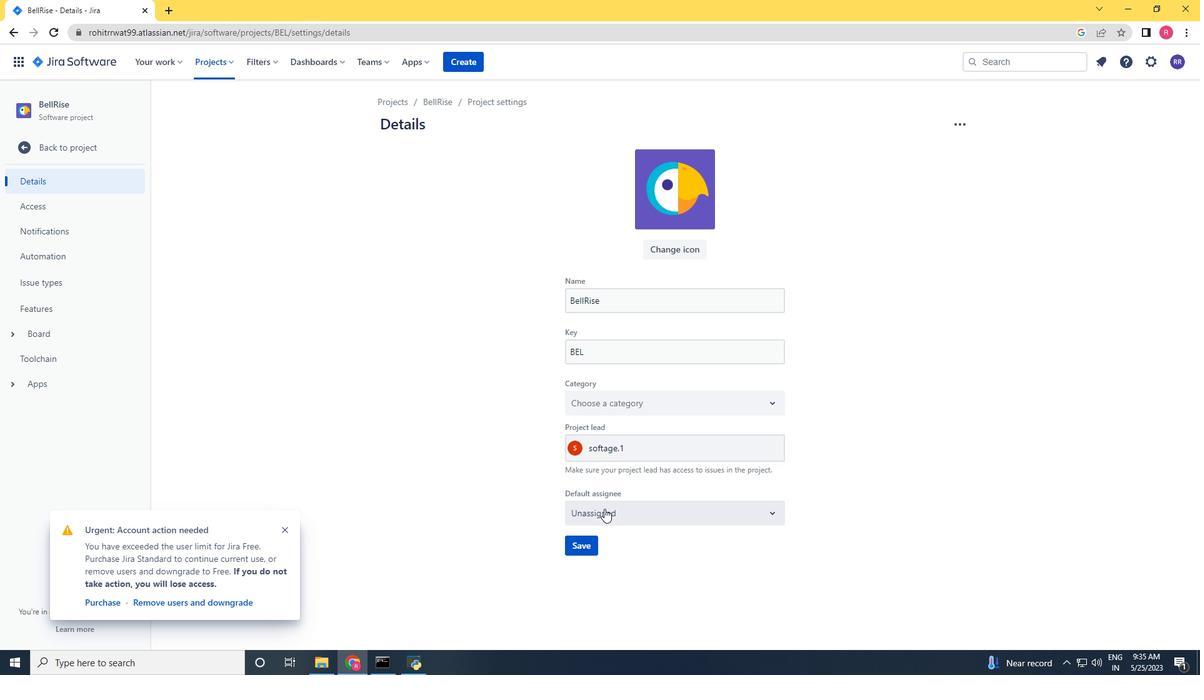 
Action: Mouse moved to (587, 540)
Screenshot: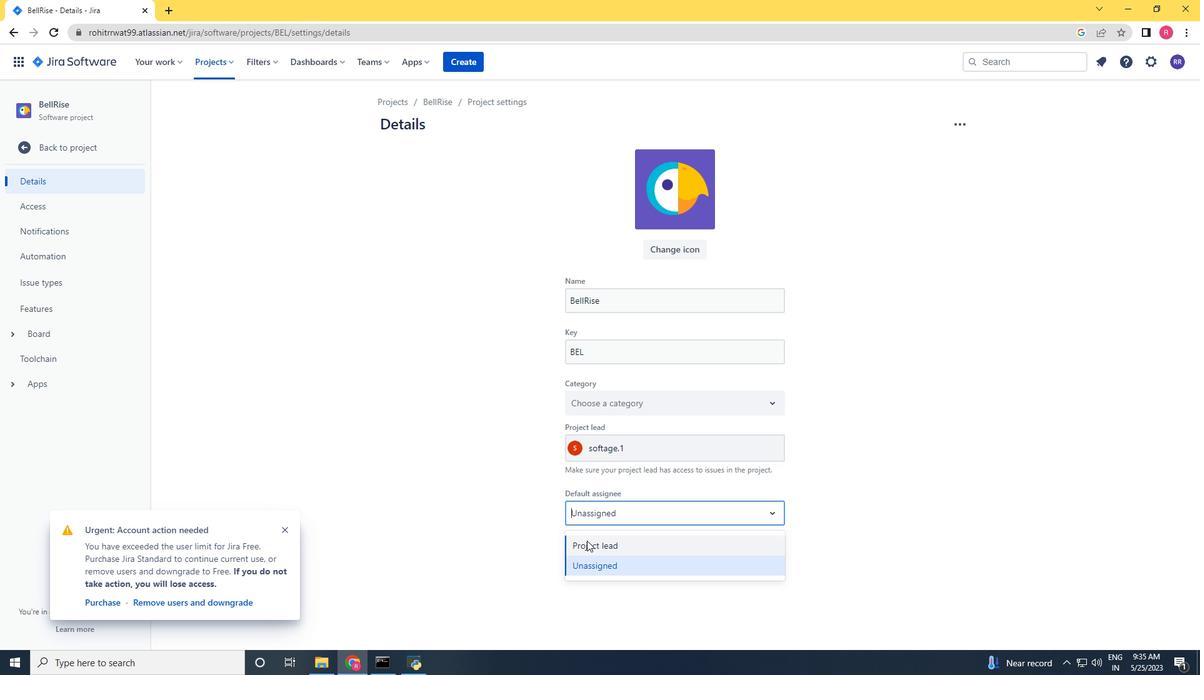 
Action: Mouse pressed left at (587, 540)
Screenshot: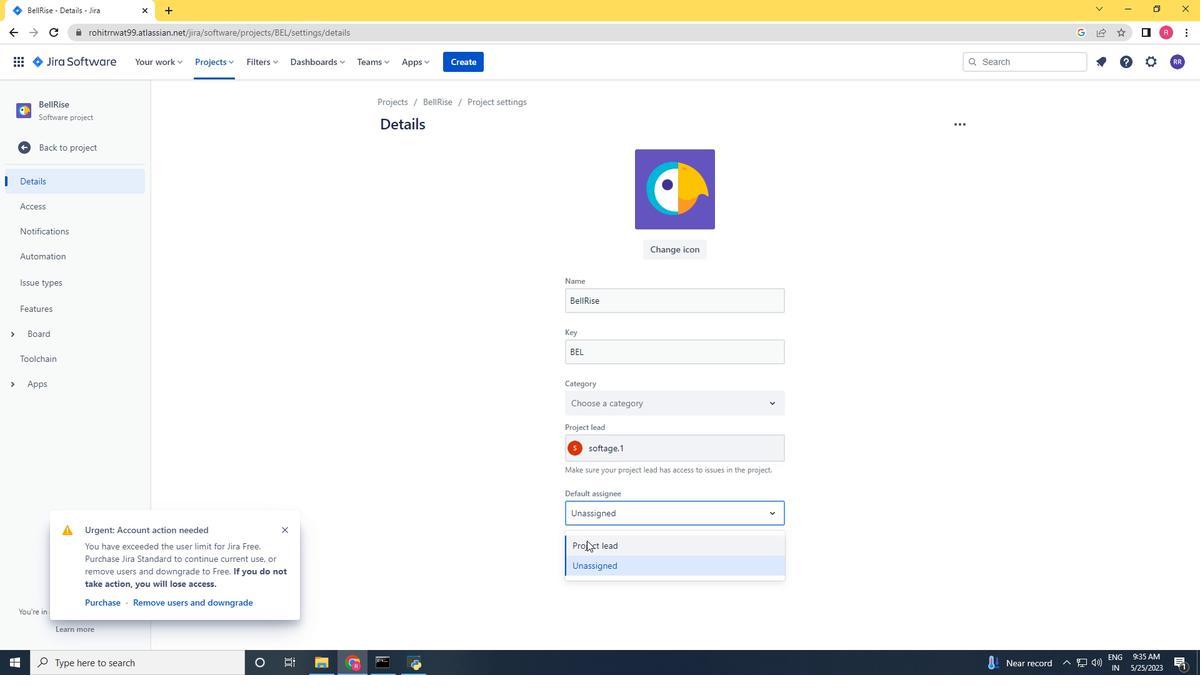 
Action: Mouse moved to (585, 545)
Screenshot: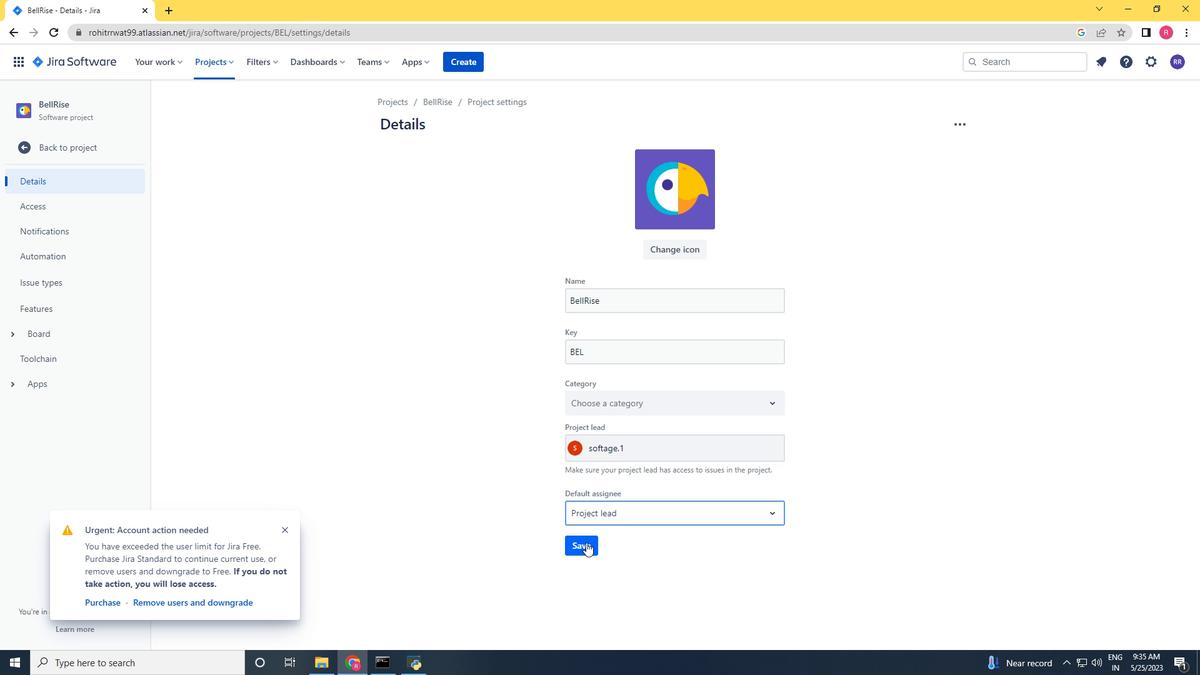 
Action: Mouse pressed left at (585, 545)
Screenshot: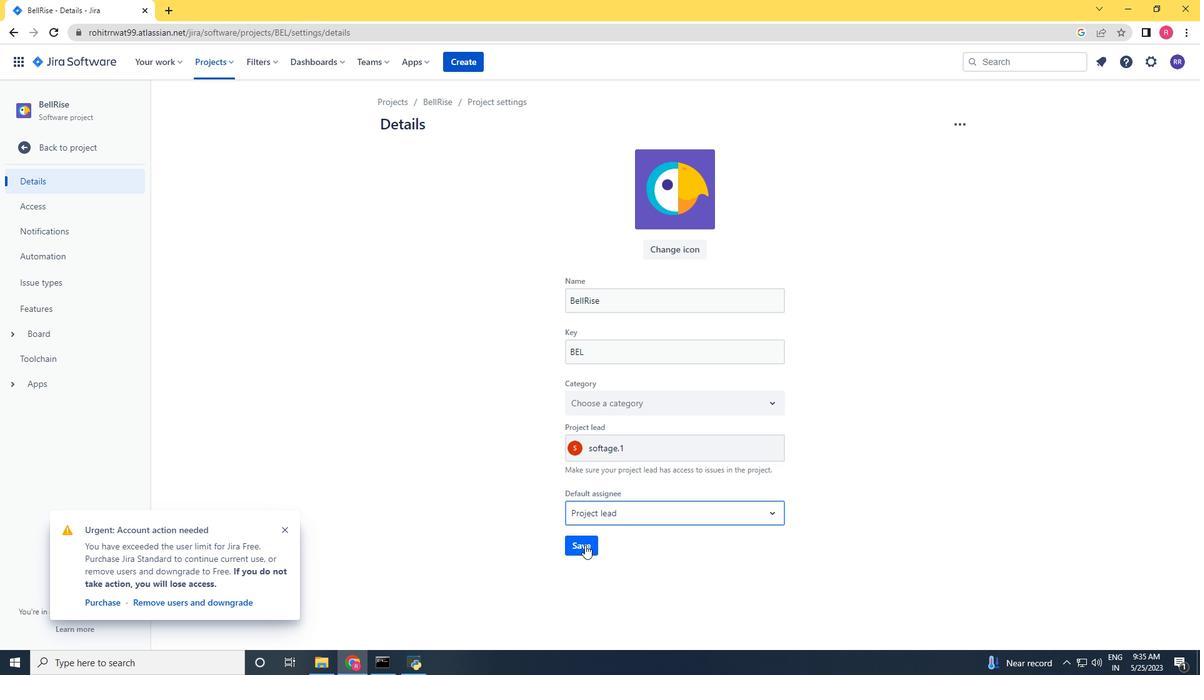 
Action: Mouse moved to (65, 153)
Screenshot: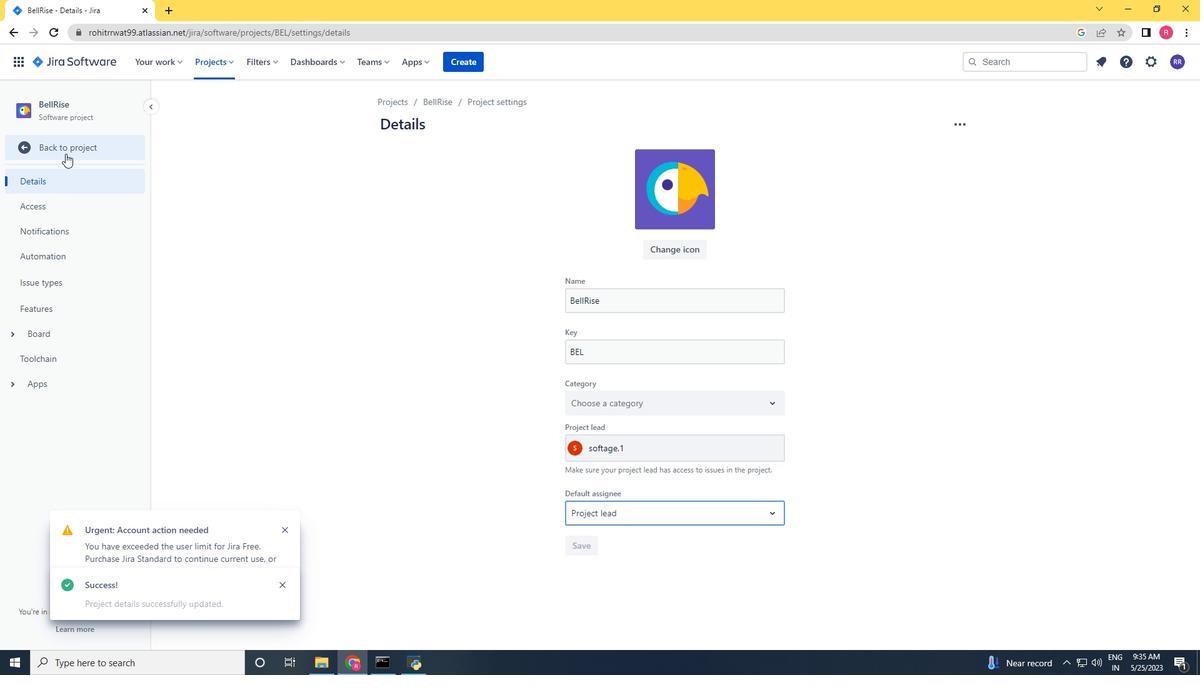 
Action: Mouse pressed left at (65, 153)
Screenshot: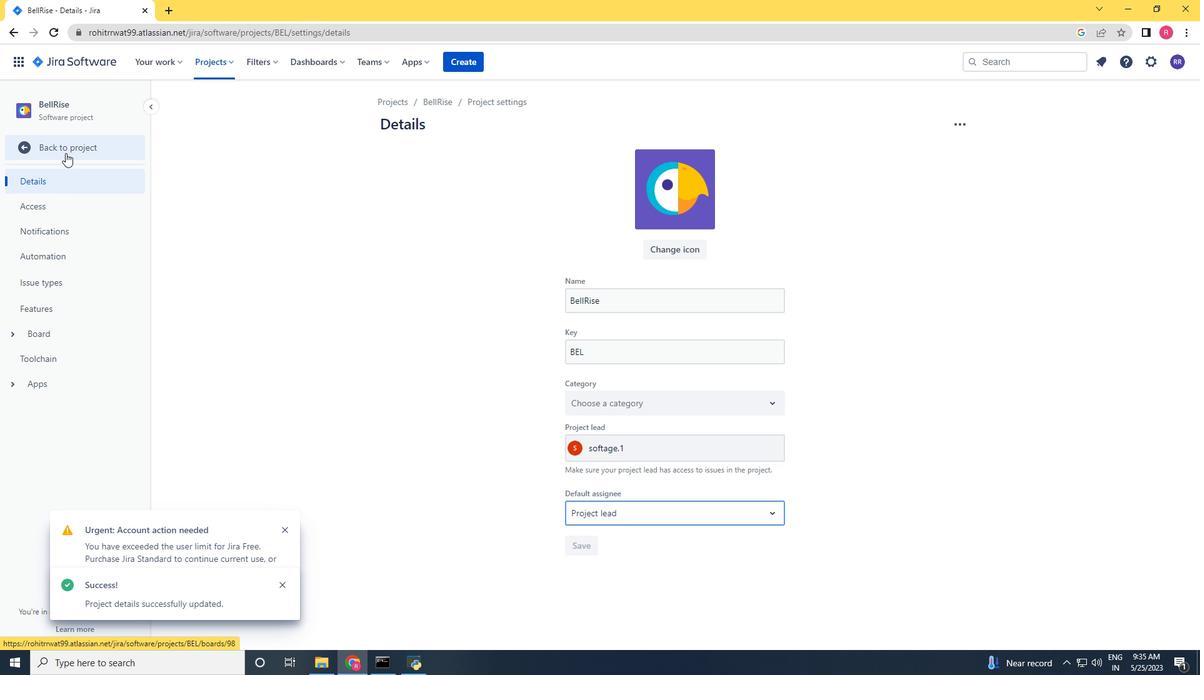 
Action: Mouse moved to (289, 166)
Screenshot: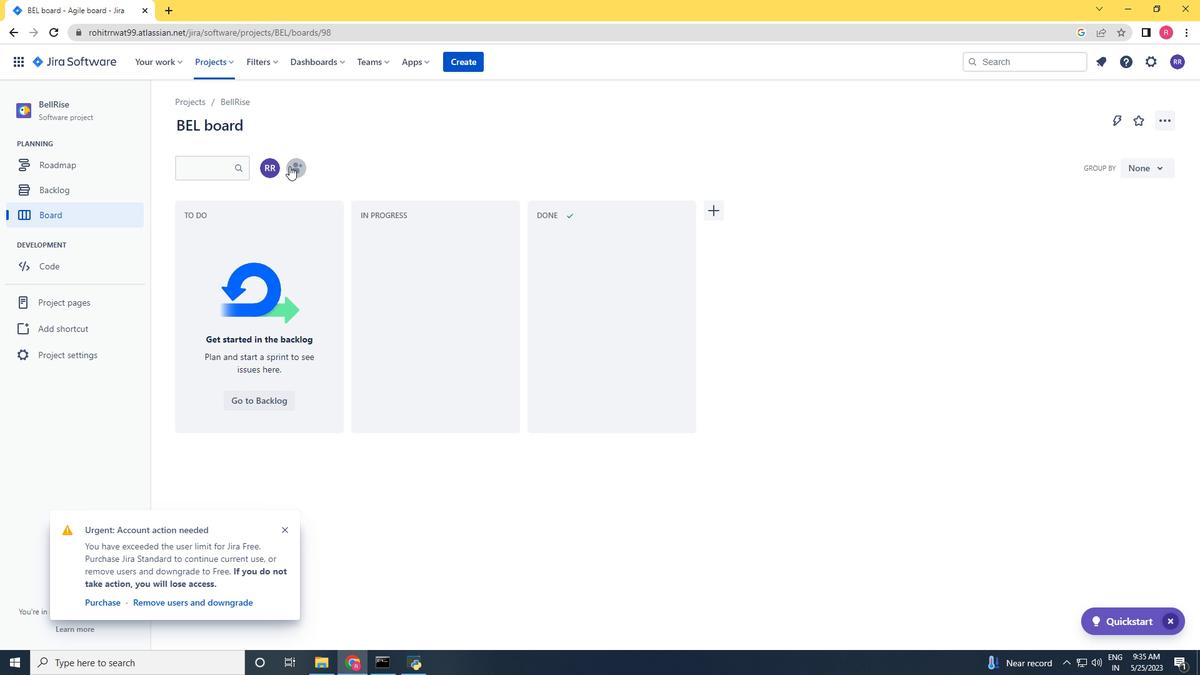 
Action: Mouse pressed left at (289, 166)
Screenshot: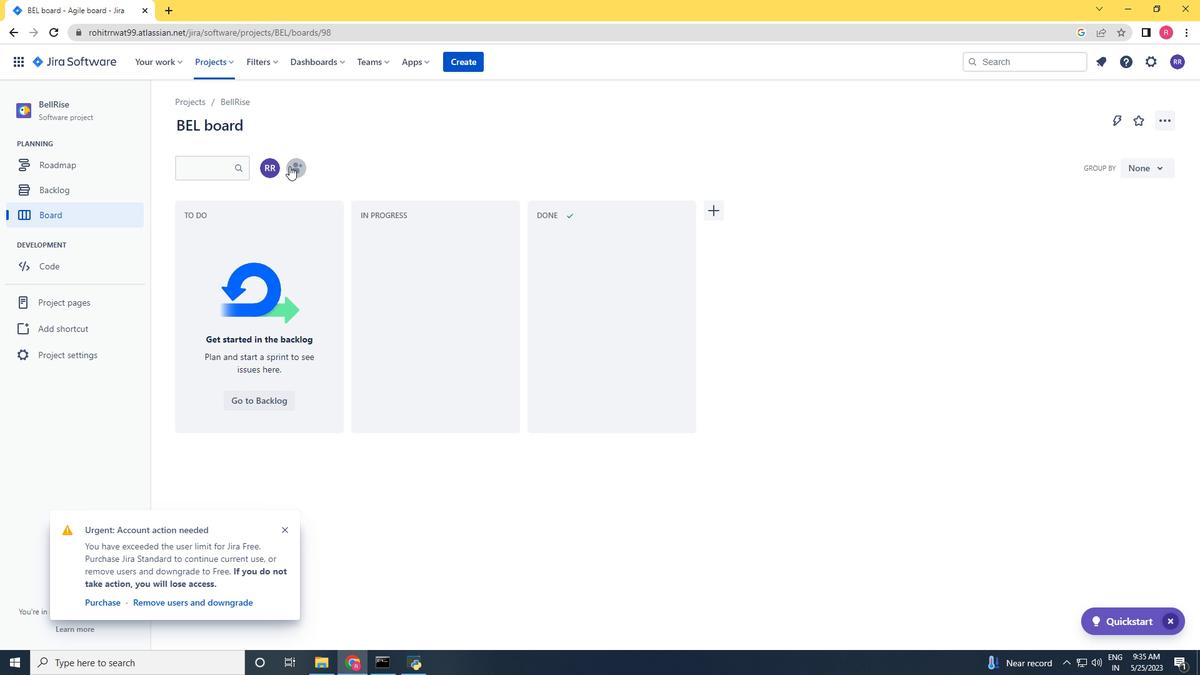 
Action: Mouse moved to (292, 167)
Screenshot: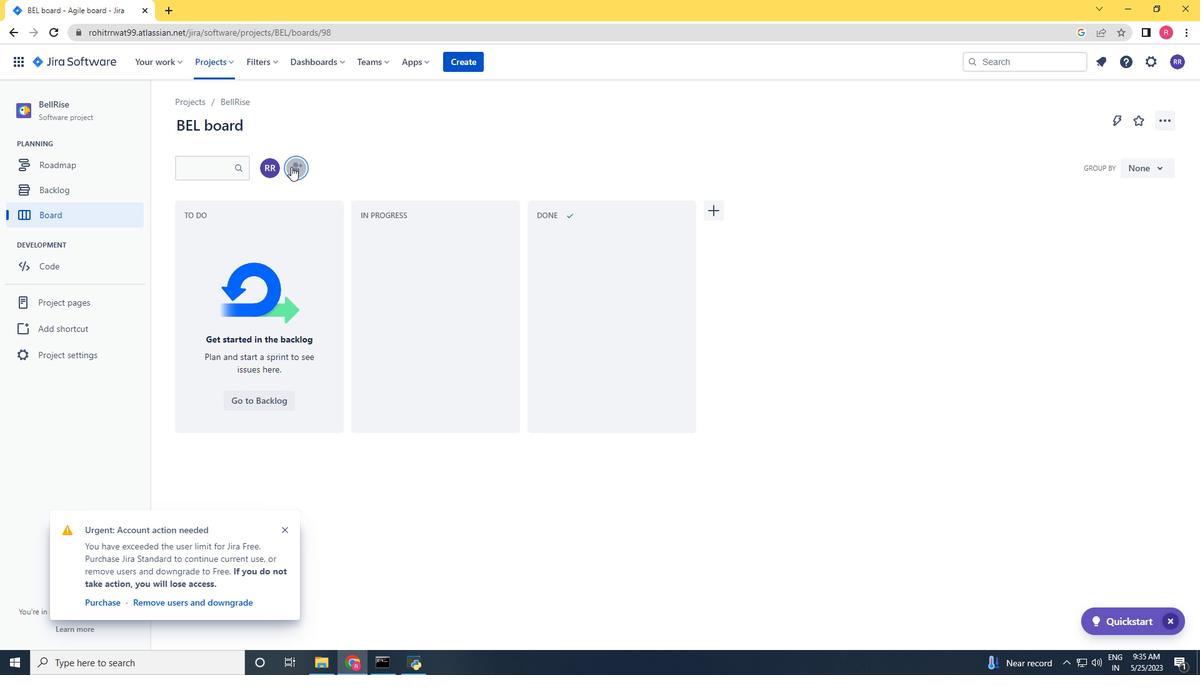 
Action: Key pressed softah<Key.backspace>ge.2<Key.shift><Key.shift><Key.shift><Key.shift><Key.shift><Key.shift><Key.shift><Key.shift><Key.shift>@softage.net
Screenshot: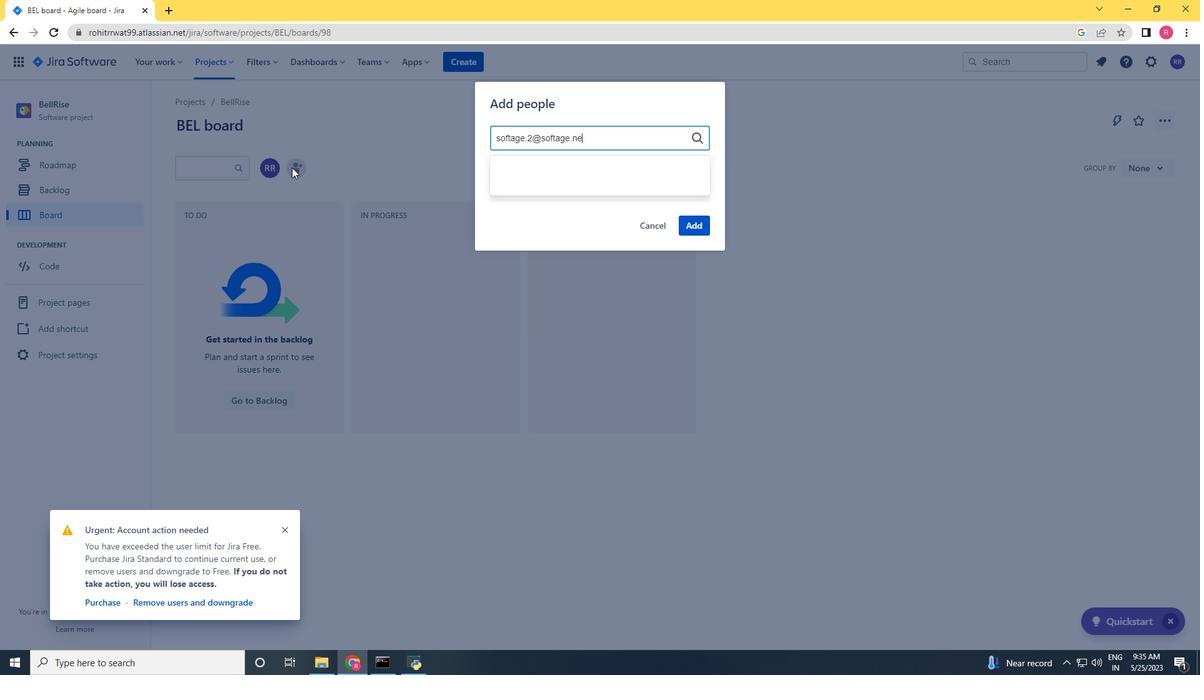 
Action: Mouse moved to (636, 179)
Screenshot: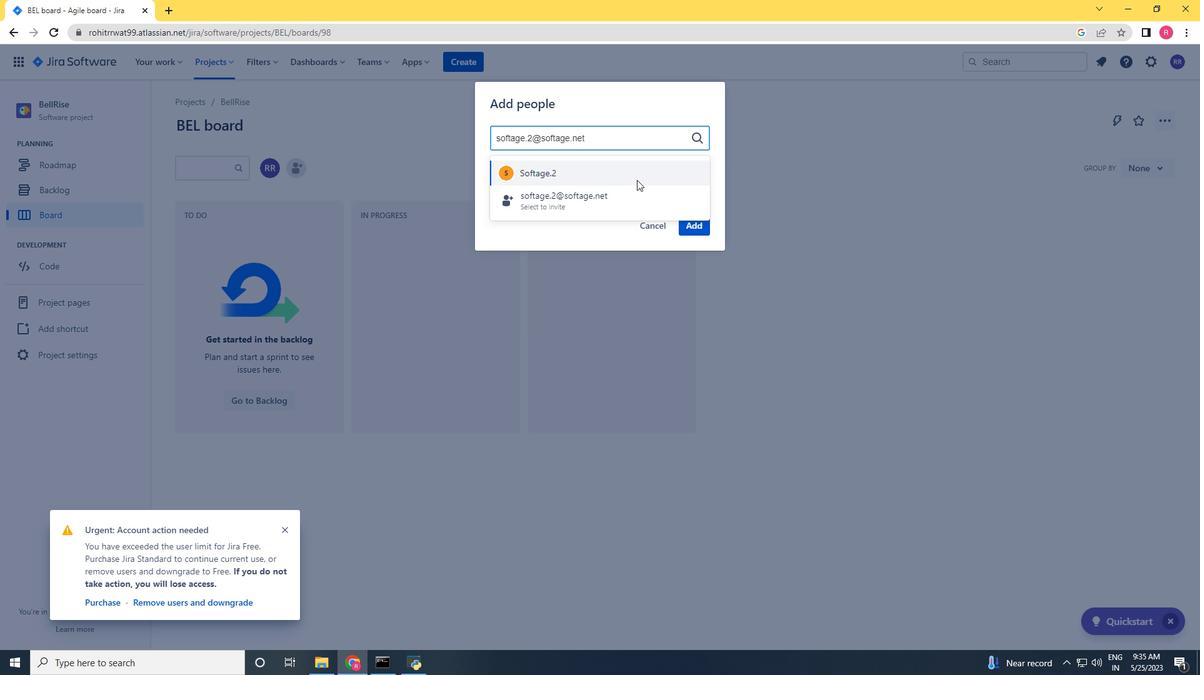 
Action: Mouse pressed left at (636, 179)
Screenshot: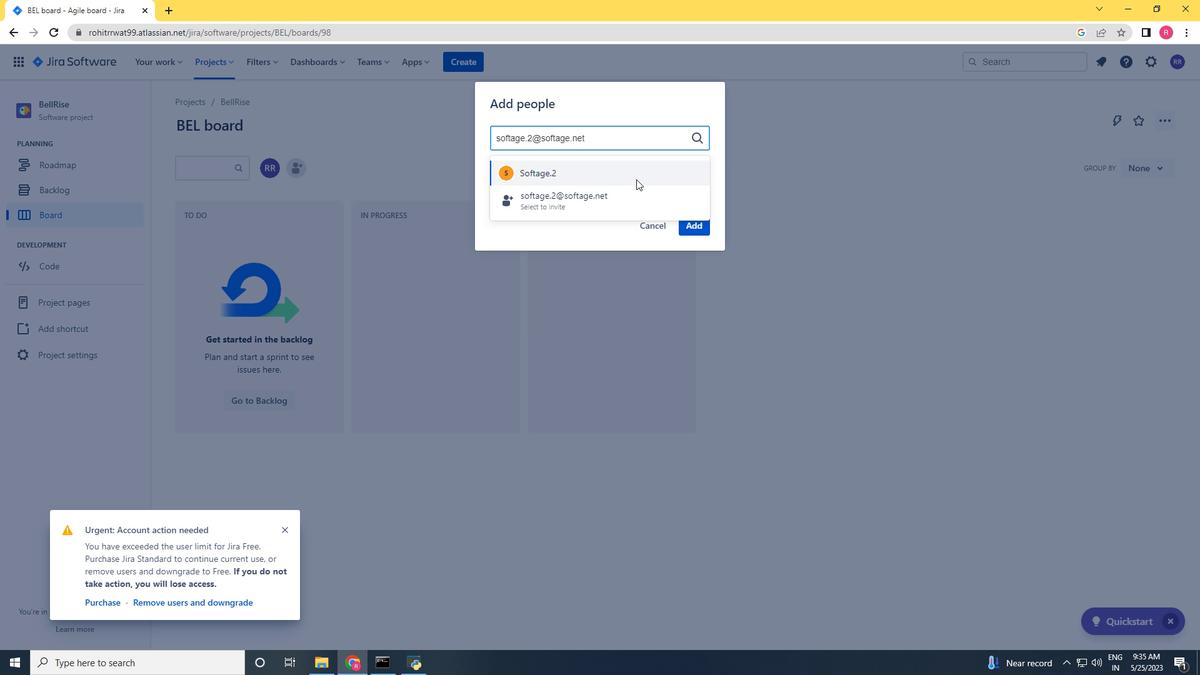 
Action: Mouse moved to (692, 225)
Screenshot: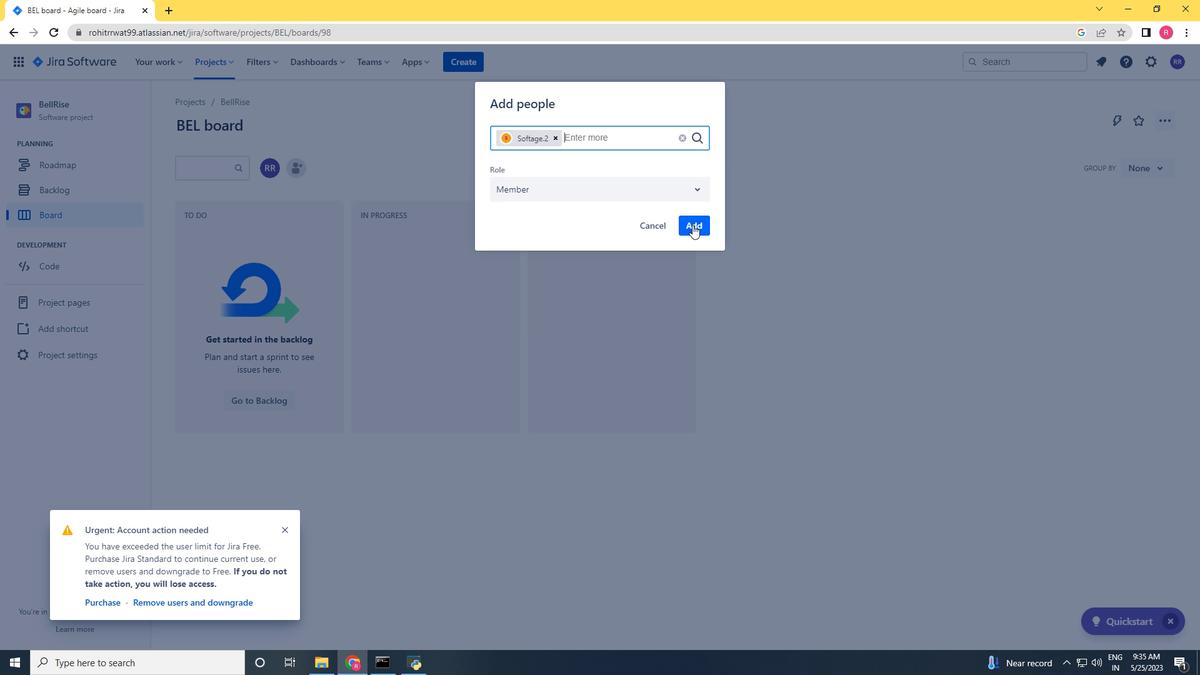 
Action: Mouse pressed left at (692, 225)
Screenshot: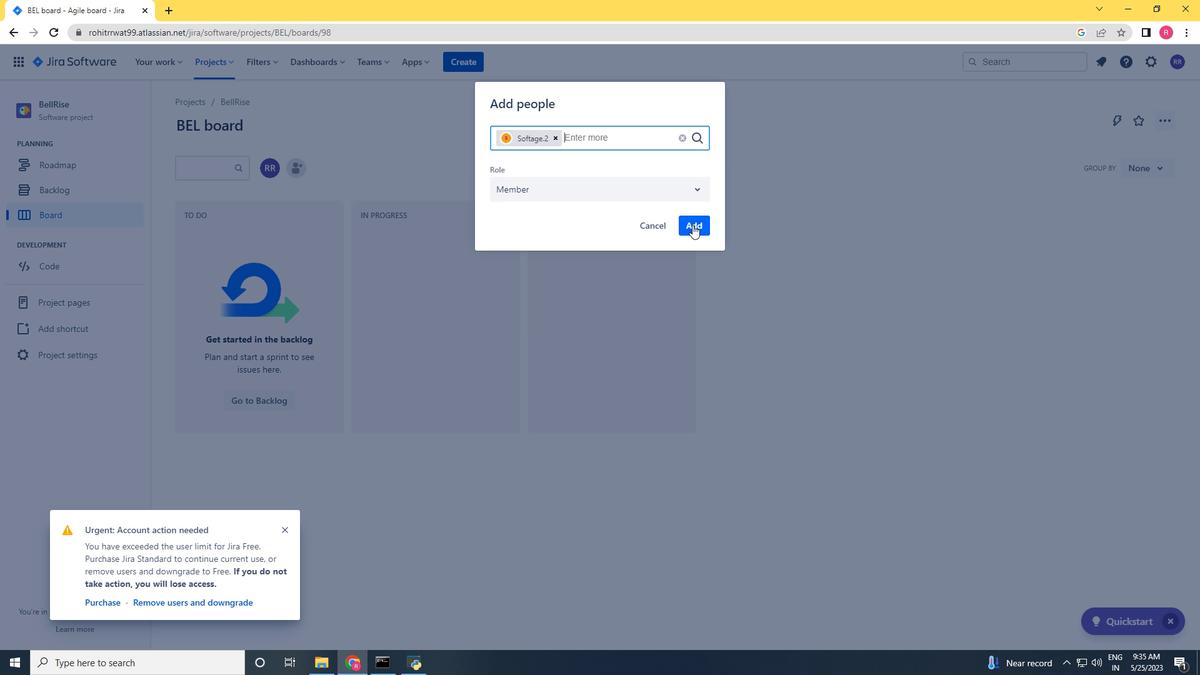 
Action: Mouse moved to (335, 191)
Screenshot: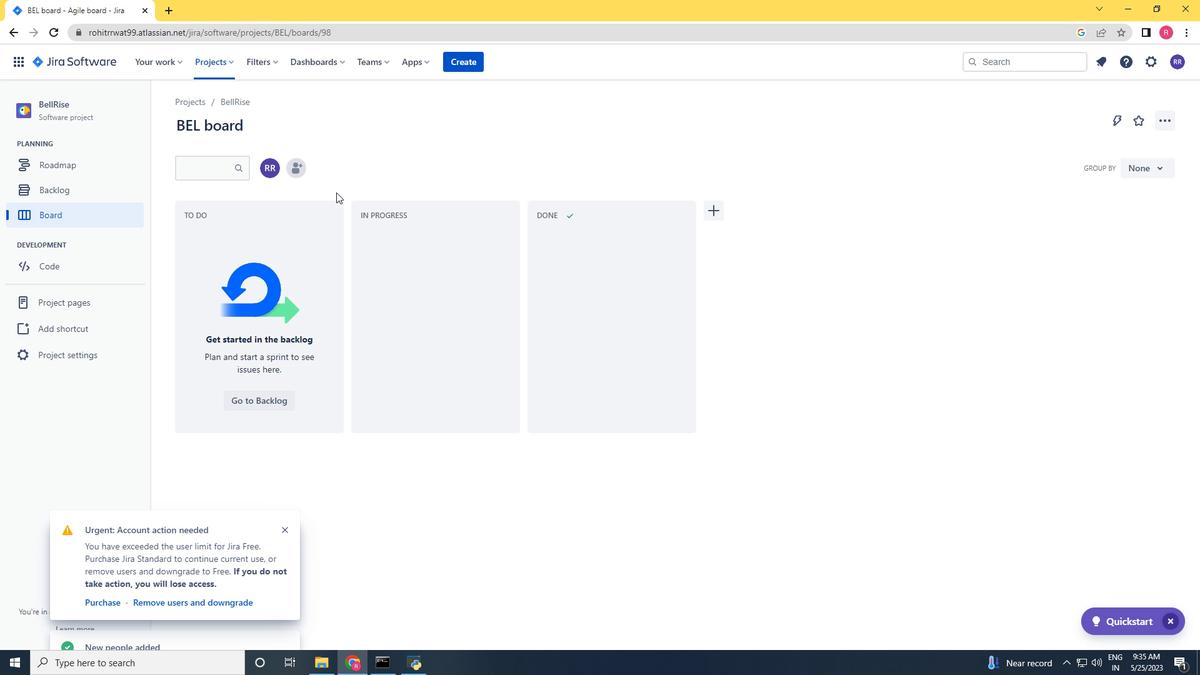 
